 Task: Look for space in San Diego, Costa Rica from 2nd June, 2023 to 15th June, 2023 for 2 adults and 1 pet in price range Rs.10000 to Rs.15000. Place can be entire place with 1  bedroom having 1 bed and 1 bathroom. Property type can be house, flat, guest house, hotel. Booking option can be shelf check-in. Required host language is English.
Action: Mouse moved to (486, 102)
Screenshot: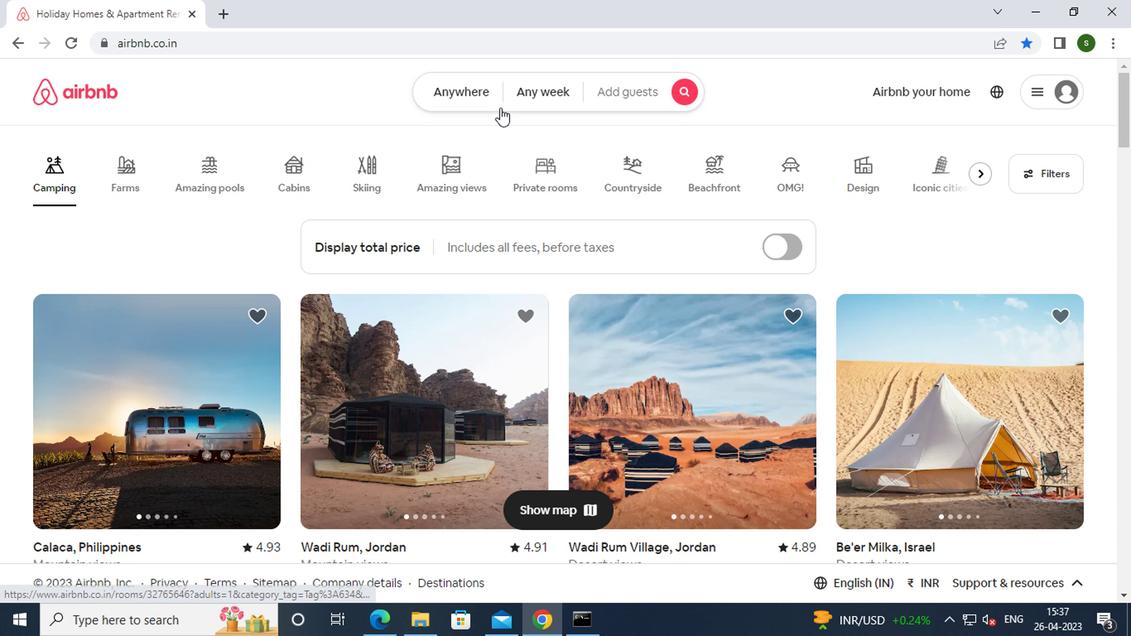 
Action: Mouse pressed left at (486, 102)
Screenshot: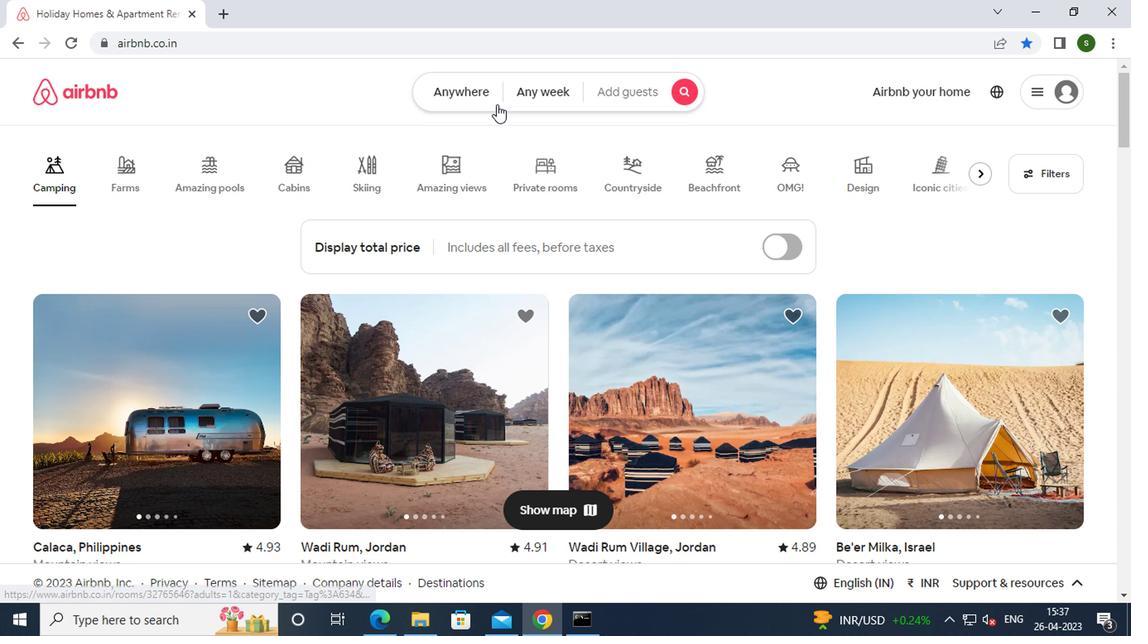 
Action: Mouse moved to (333, 162)
Screenshot: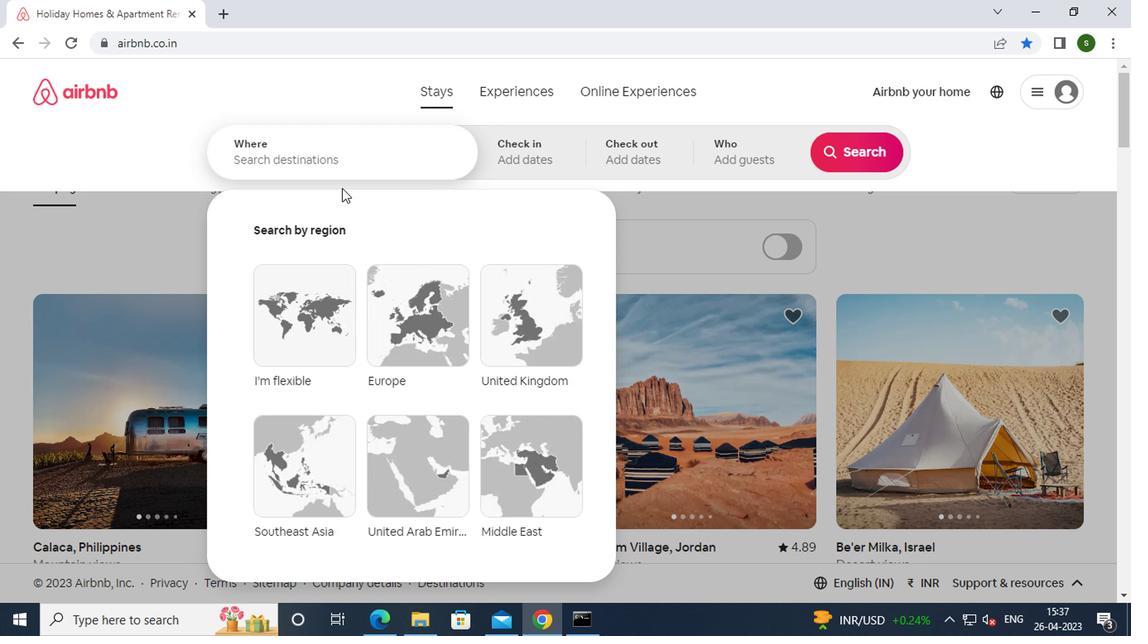 
Action: Mouse pressed left at (333, 162)
Screenshot: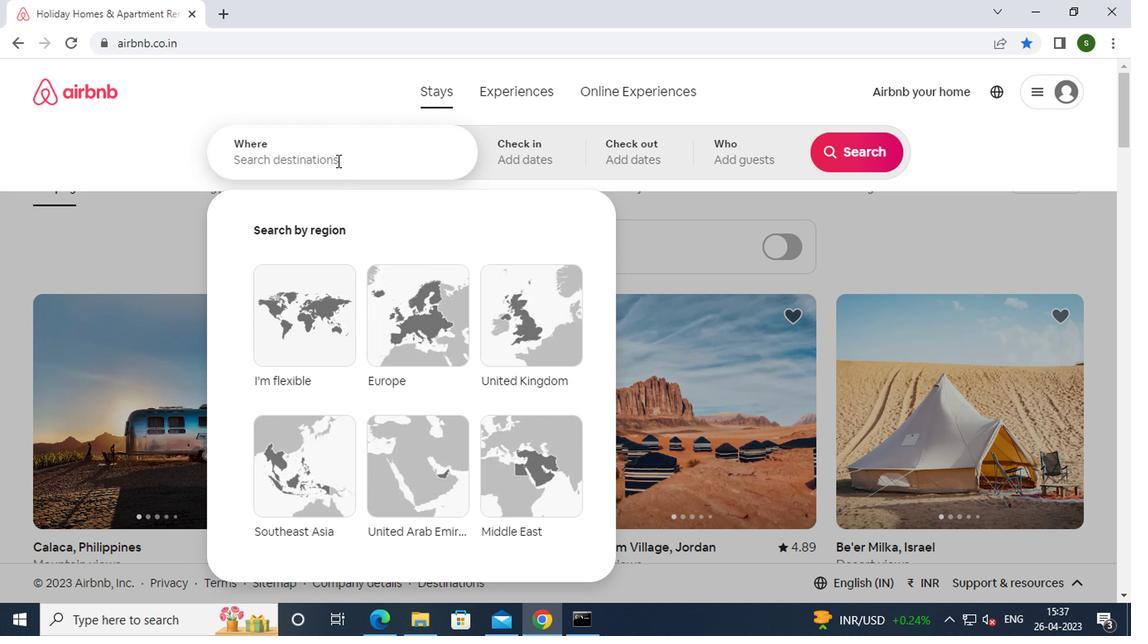 
Action: Key pressed s<Key.caps_lock>an<Key.space><Key.caps_lock>d<Key.caps_lock>iego,<Key.space><Key.caps_lock>c<Key.caps_lock>osta<Key.space><Key.caps_lock>r<Key.caps_lock>ica<Key.enter>
Screenshot: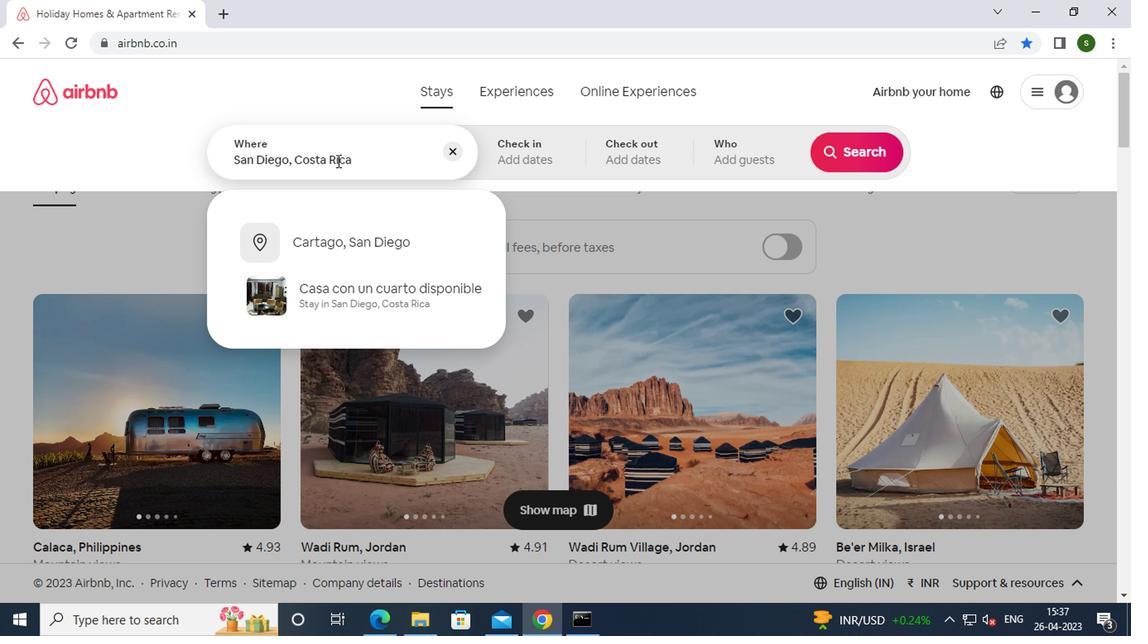 
Action: Mouse moved to (850, 279)
Screenshot: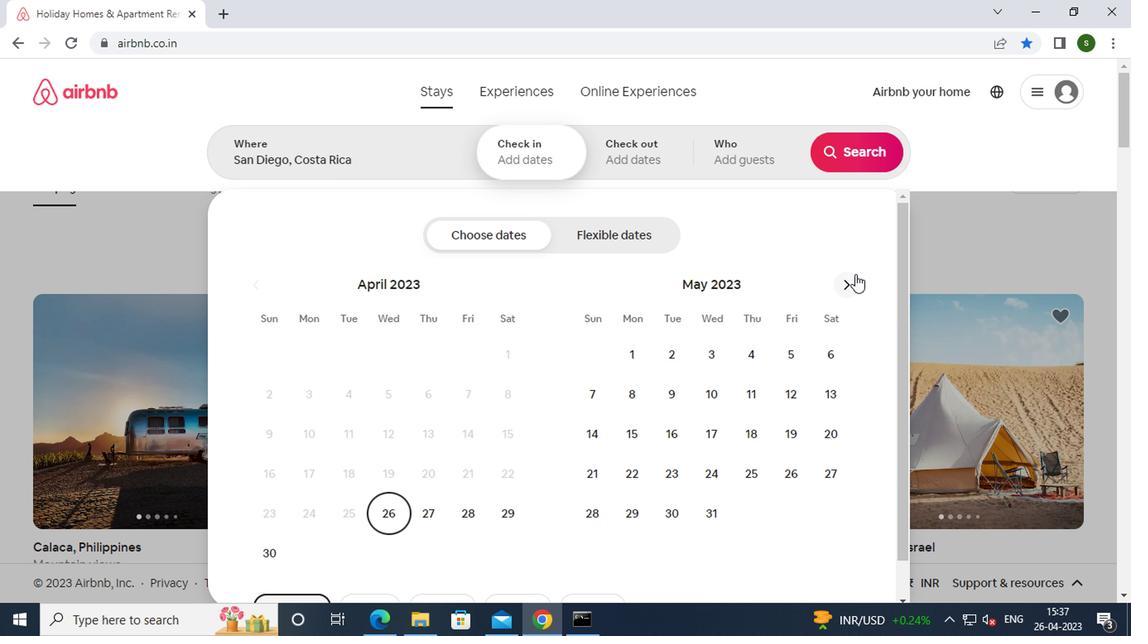 
Action: Mouse pressed left at (850, 279)
Screenshot: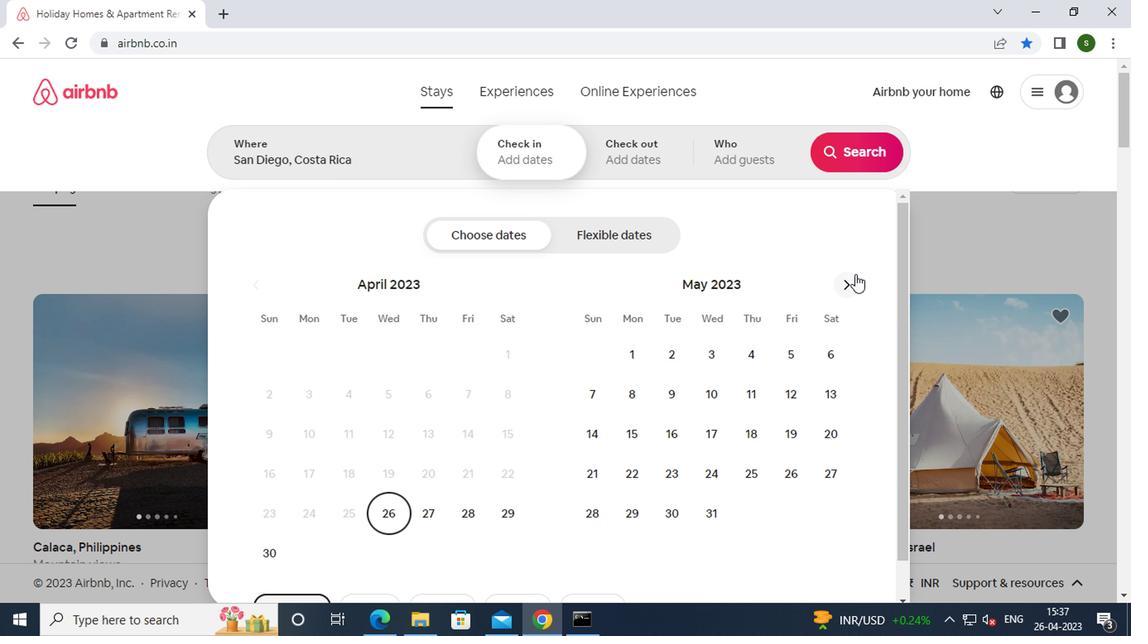 
Action: Mouse moved to (790, 355)
Screenshot: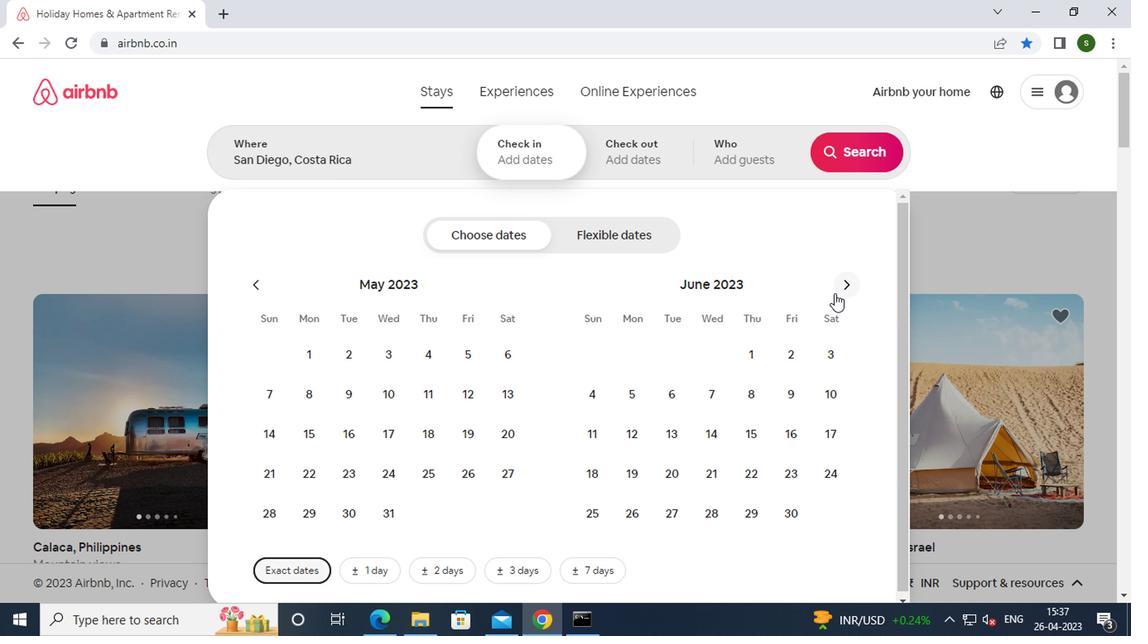 
Action: Mouse pressed left at (790, 355)
Screenshot: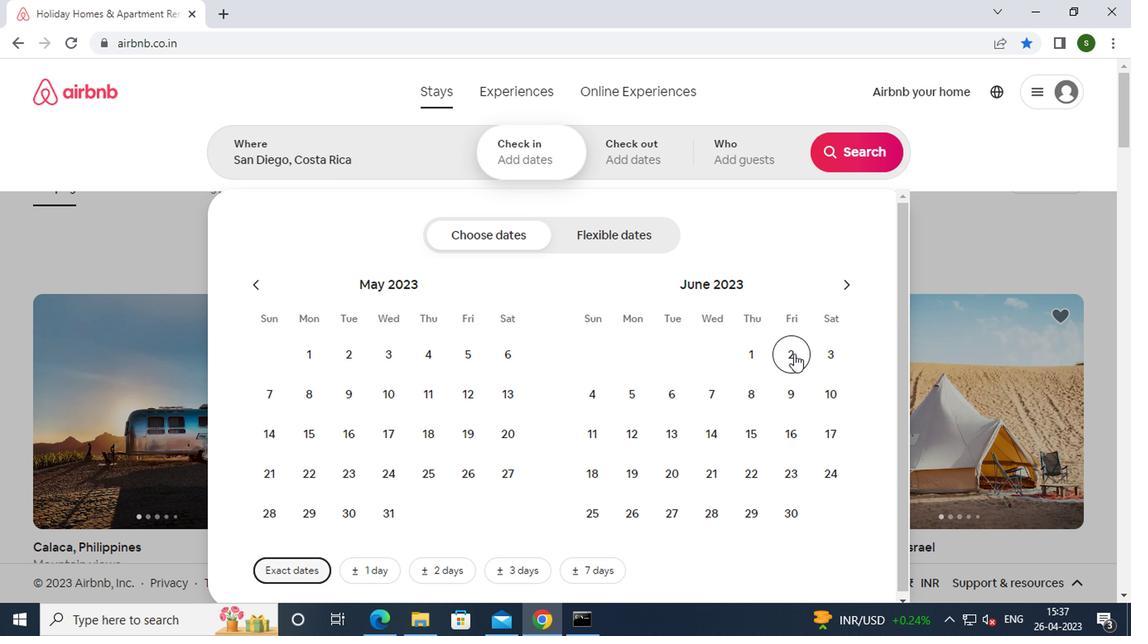 
Action: Mouse moved to (750, 428)
Screenshot: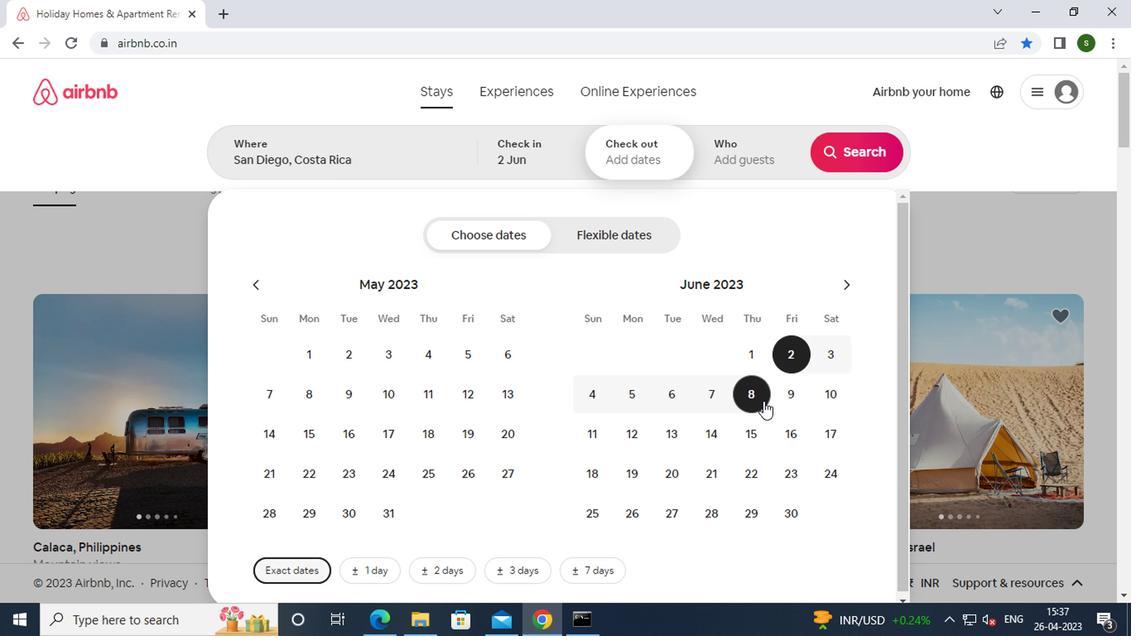 
Action: Mouse pressed left at (750, 428)
Screenshot: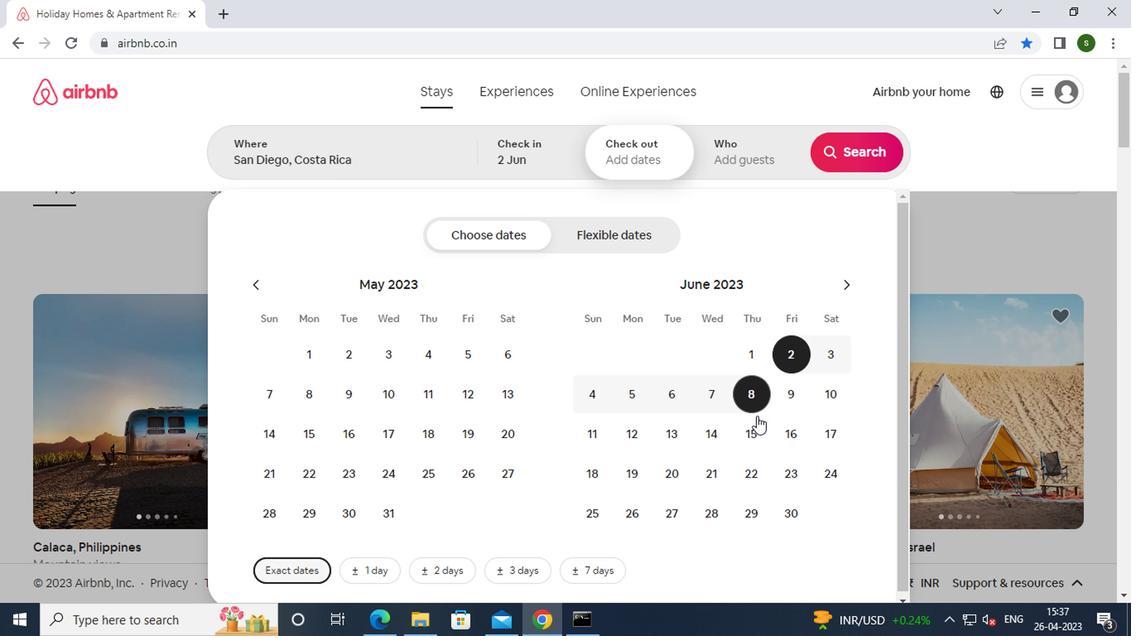 
Action: Mouse moved to (747, 164)
Screenshot: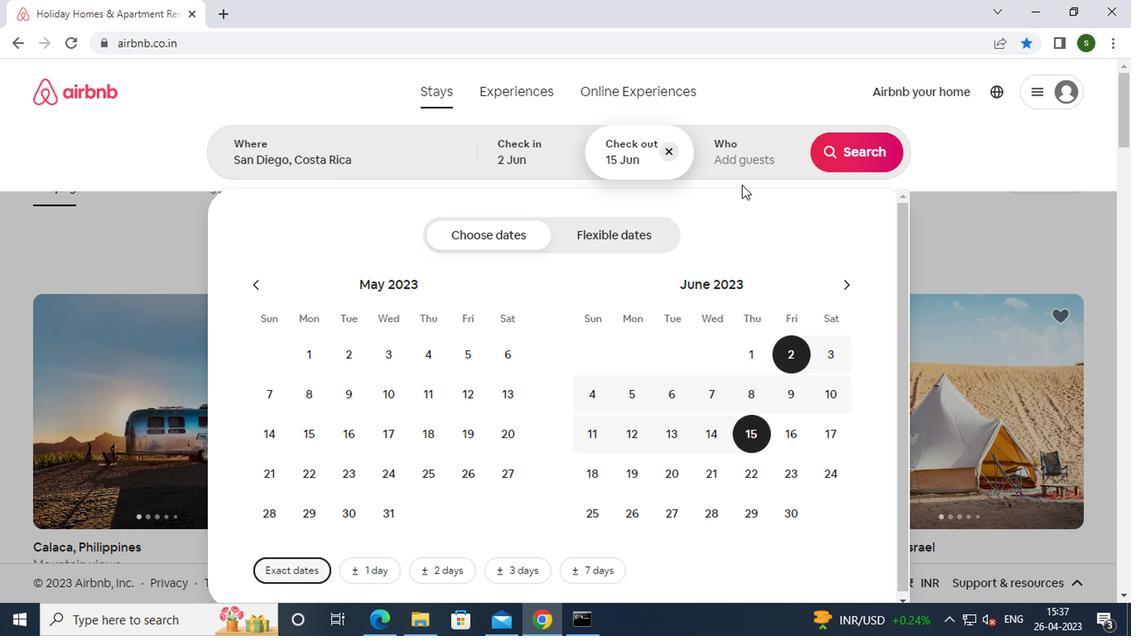 
Action: Mouse pressed left at (747, 164)
Screenshot: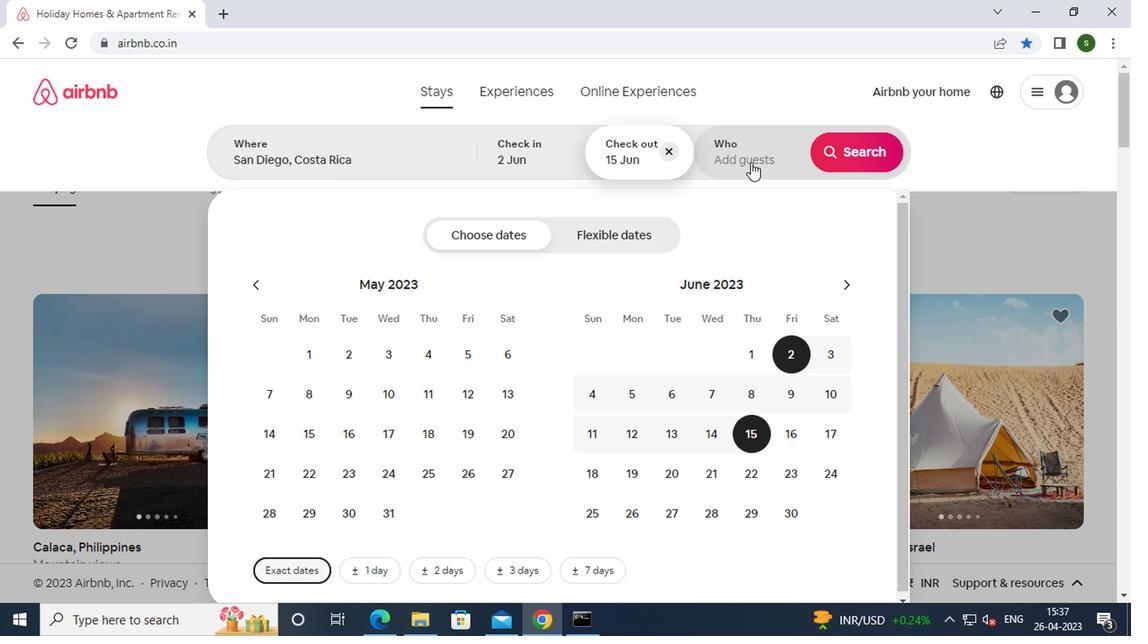 
Action: Mouse moved to (856, 243)
Screenshot: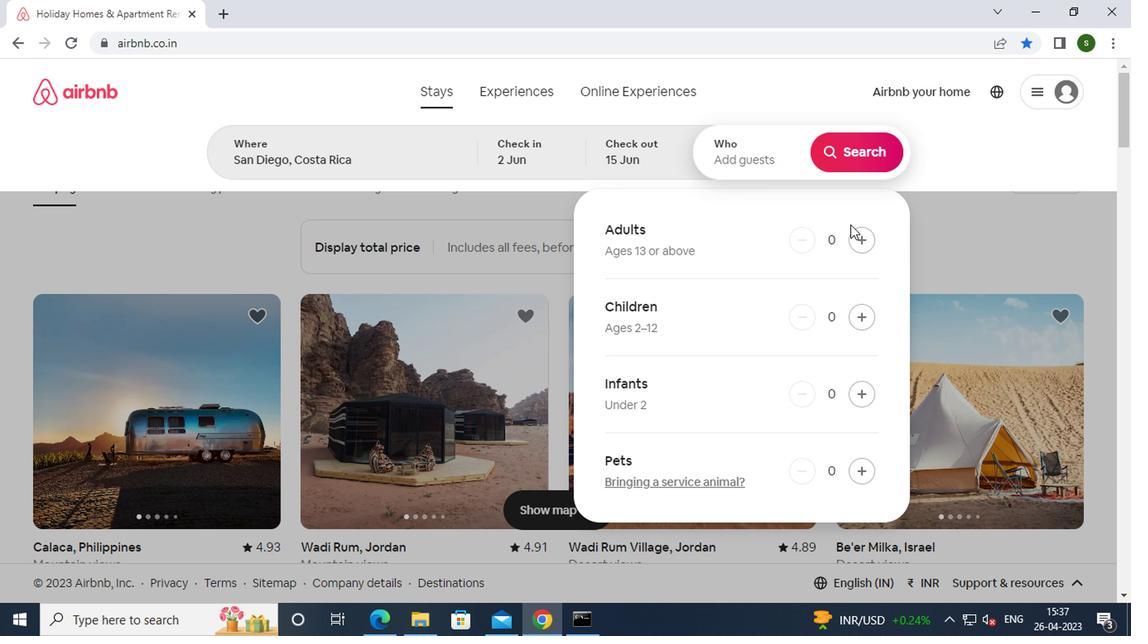 
Action: Mouse pressed left at (856, 243)
Screenshot: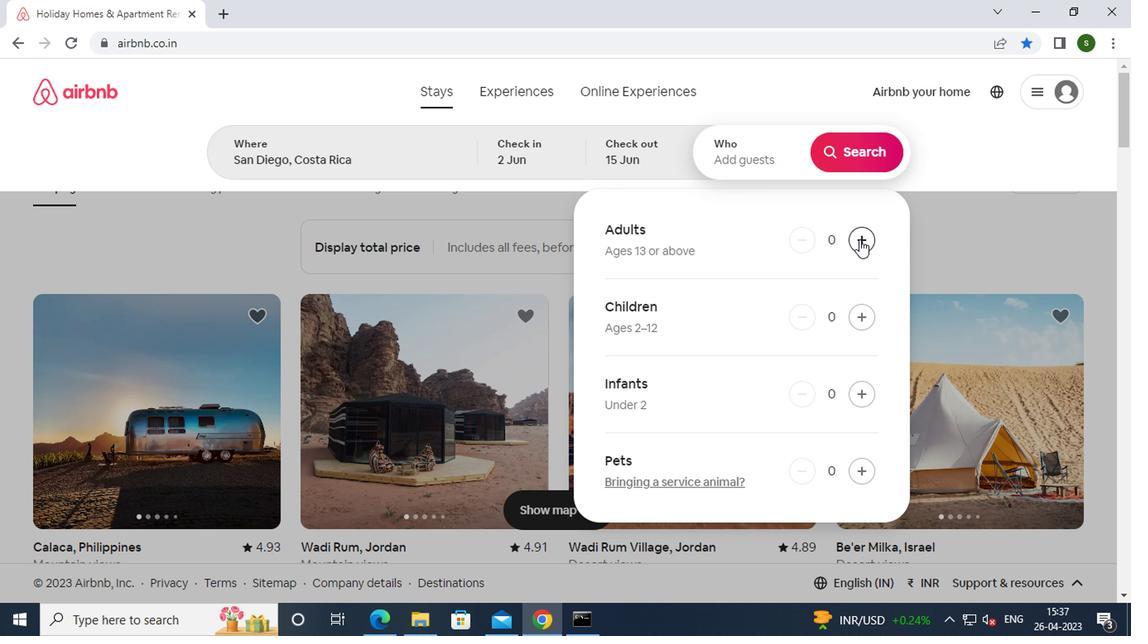 
Action: Mouse pressed left at (856, 243)
Screenshot: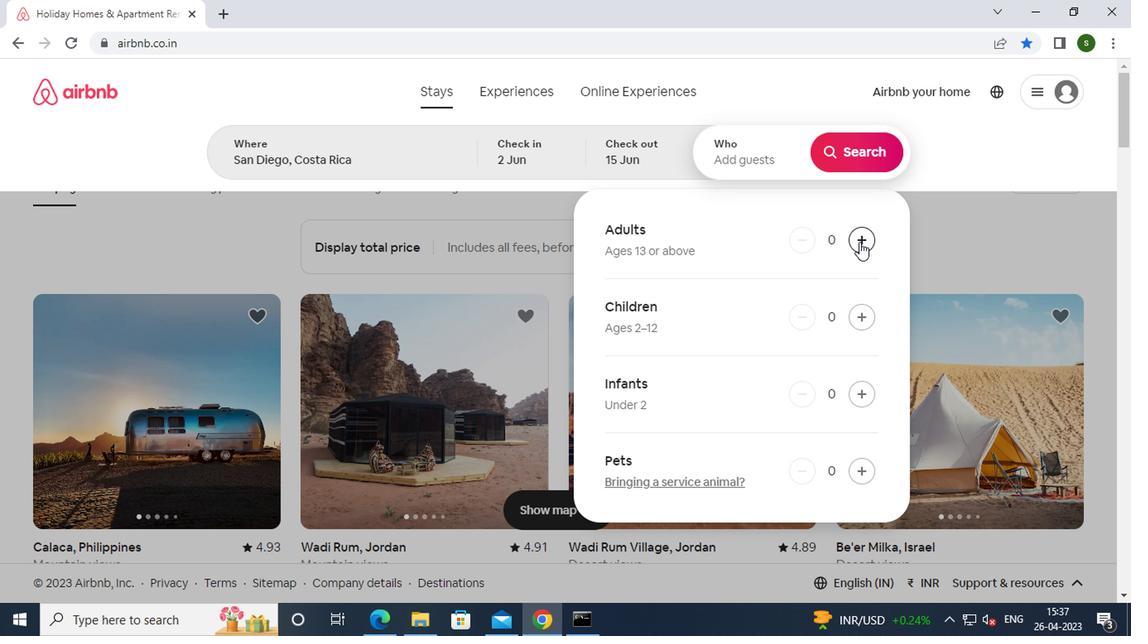 
Action: Mouse moved to (854, 468)
Screenshot: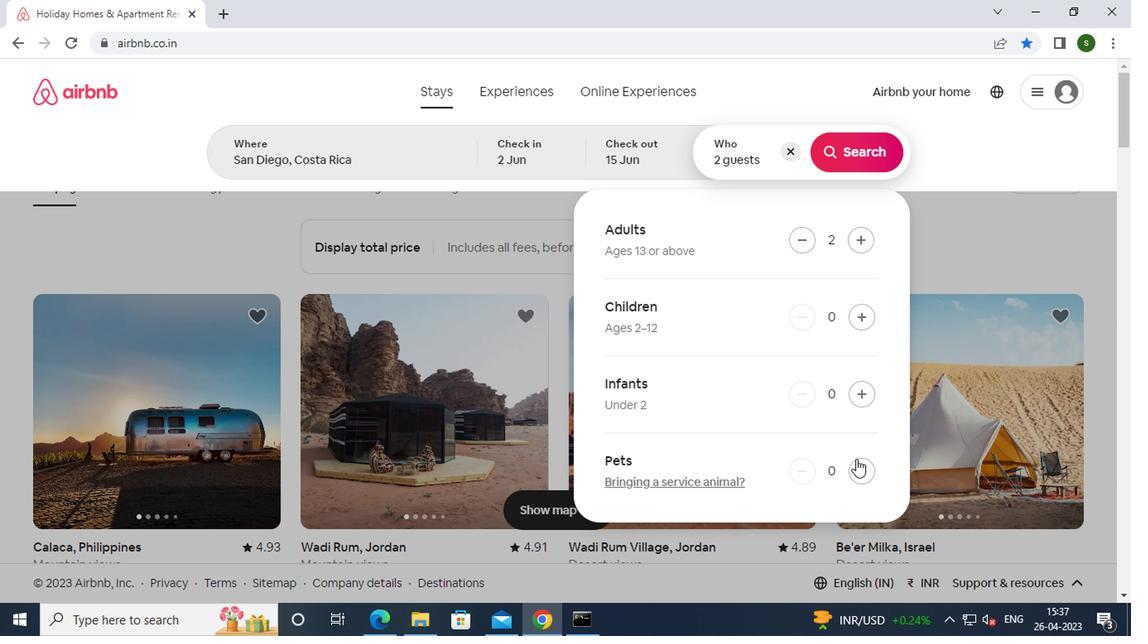 
Action: Mouse pressed left at (854, 468)
Screenshot: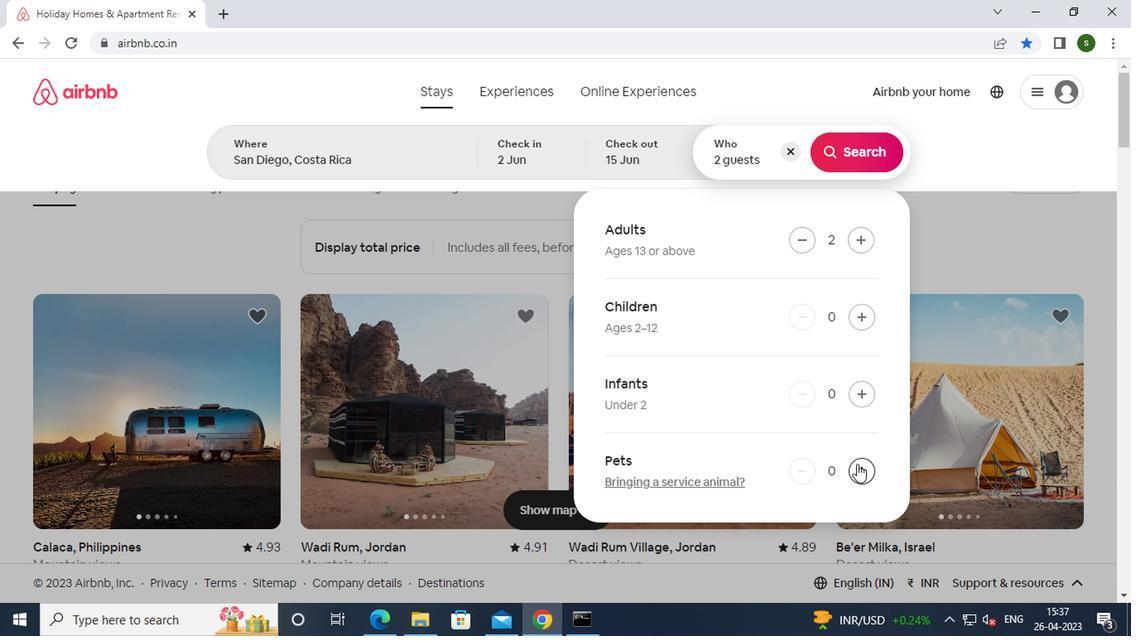 
Action: Mouse moved to (833, 166)
Screenshot: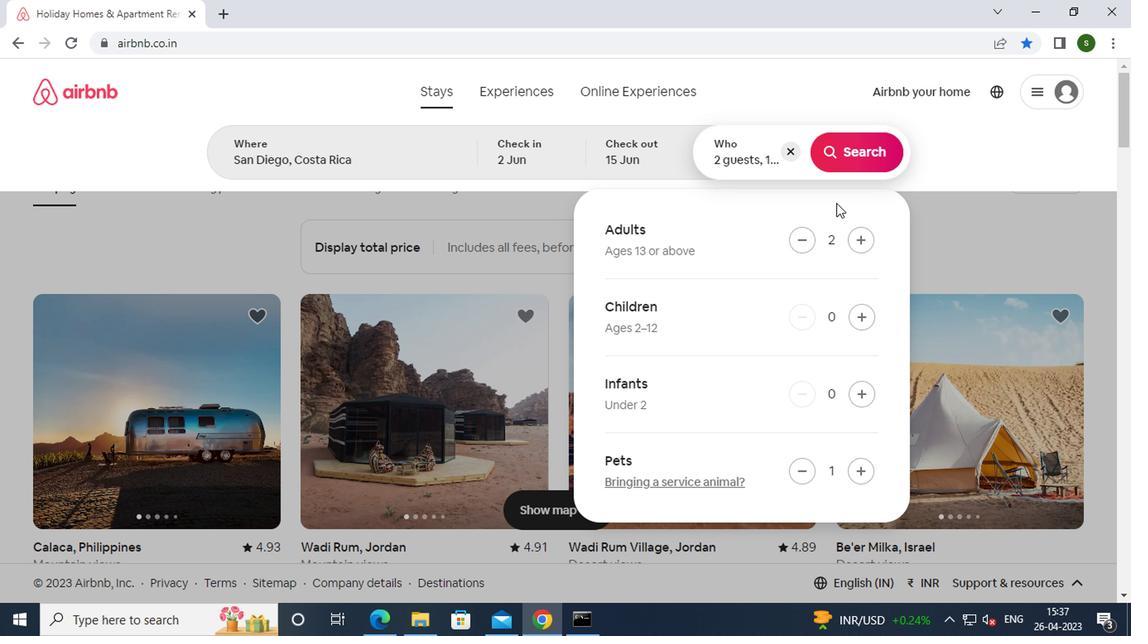 
Action: Mouse pressed left at (833, 166)
Screenshot: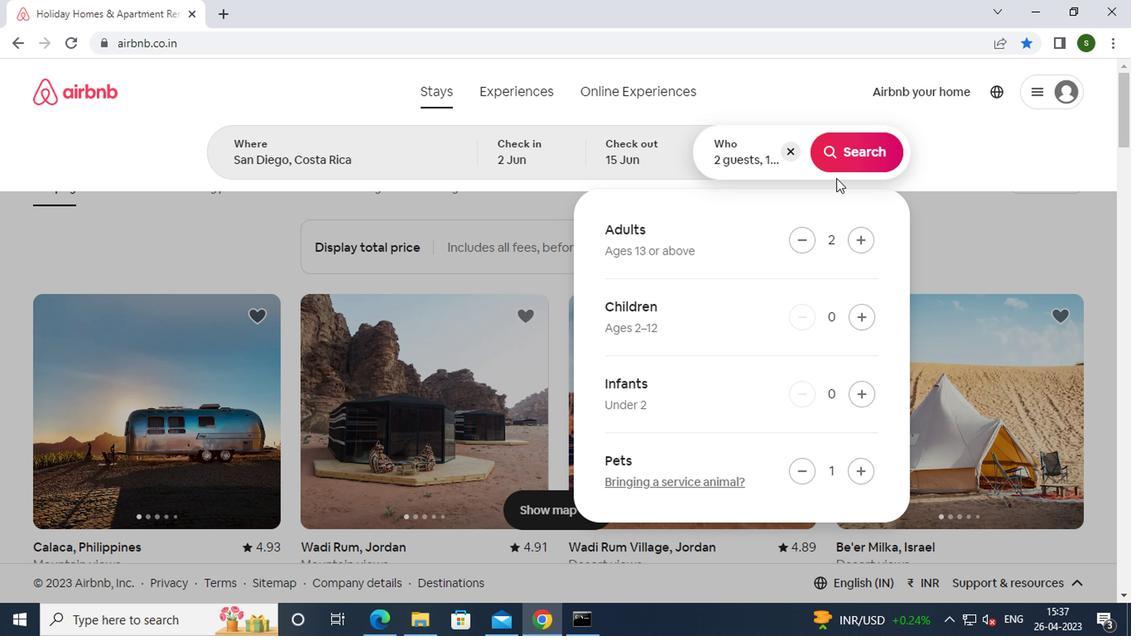 
Action: Mouse moved to (1034, 150)
Screenshot: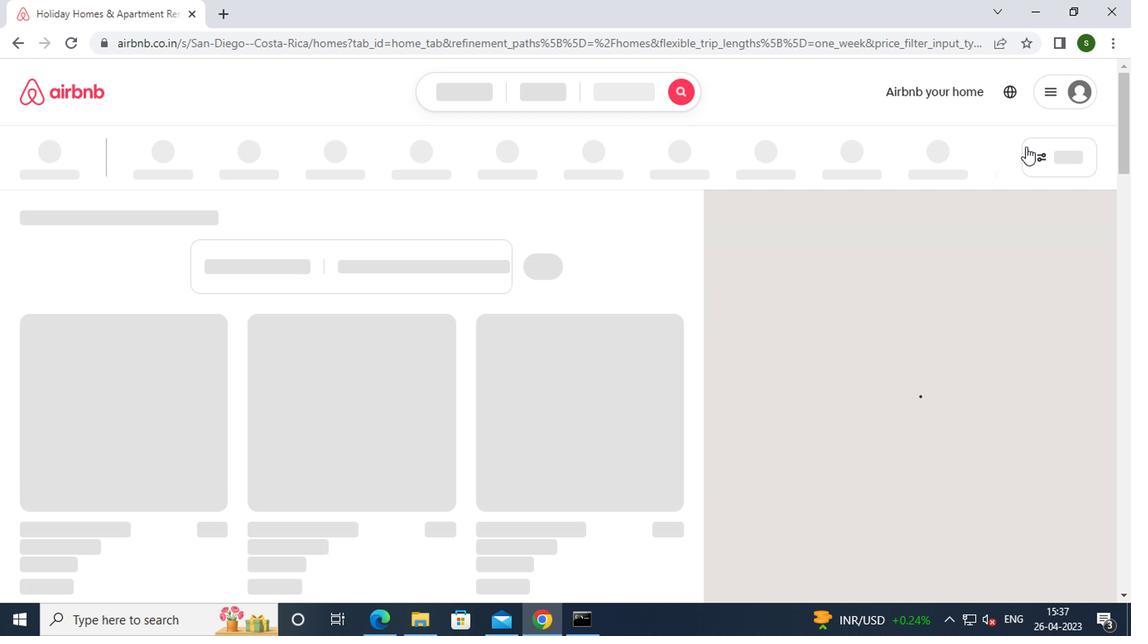 
Action: Mouse pressed left at (1034, 150)
Screenshot: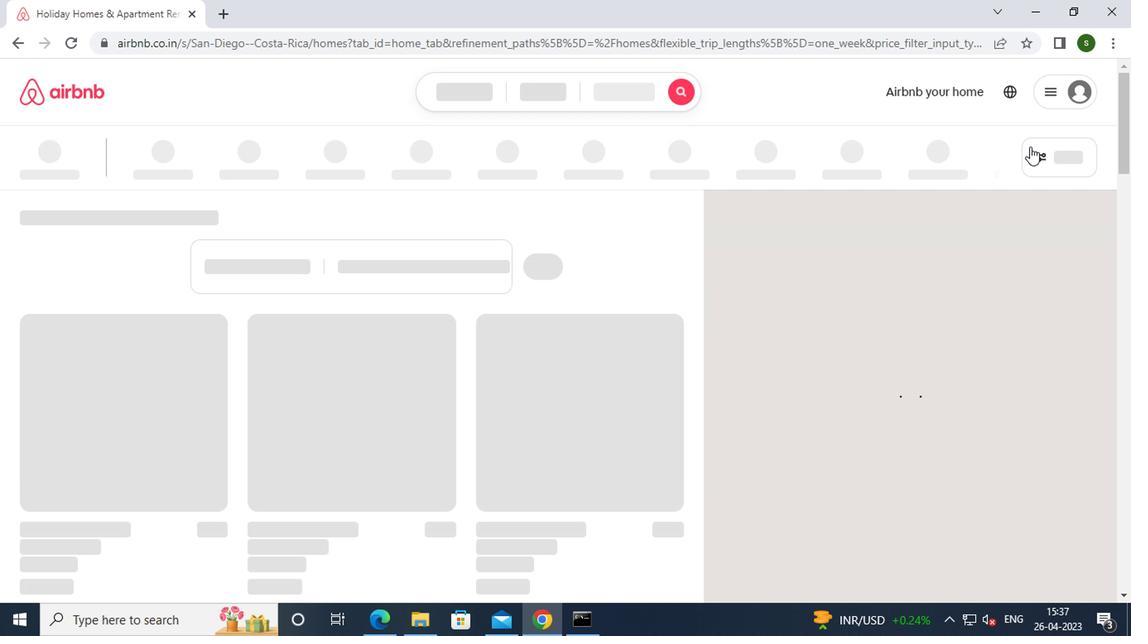 
Action: Mouse pressed left at (1034, 150)
Screenshot: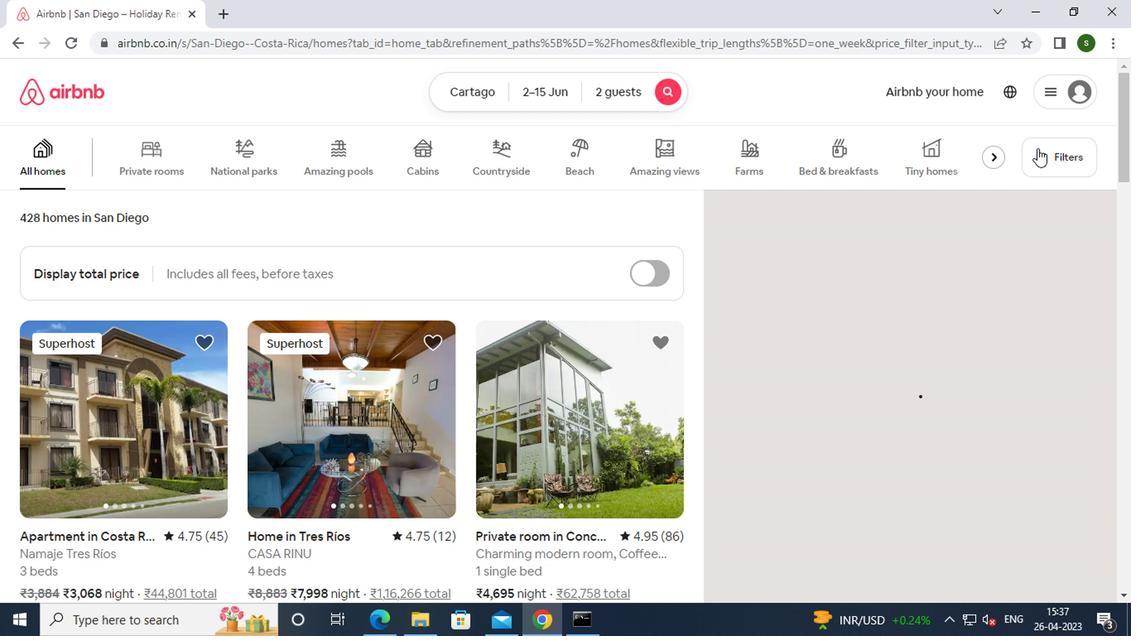 
Action: Mouse moved to (489, 378)
Screenshot: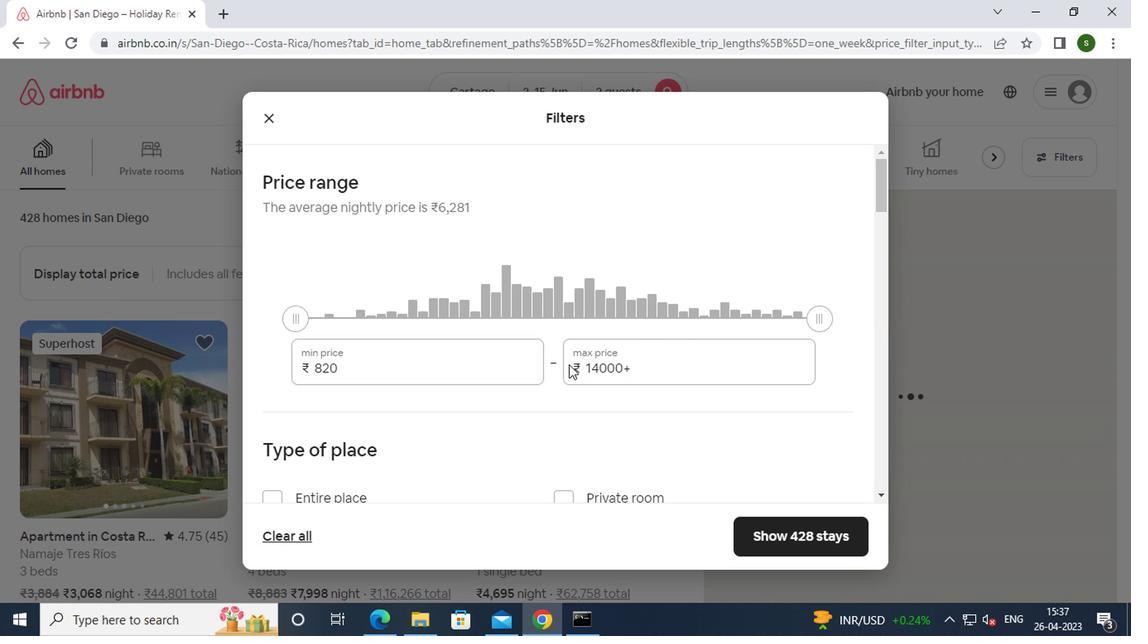 
Action: Mouse pressed left at (489, 378)
Screenshot: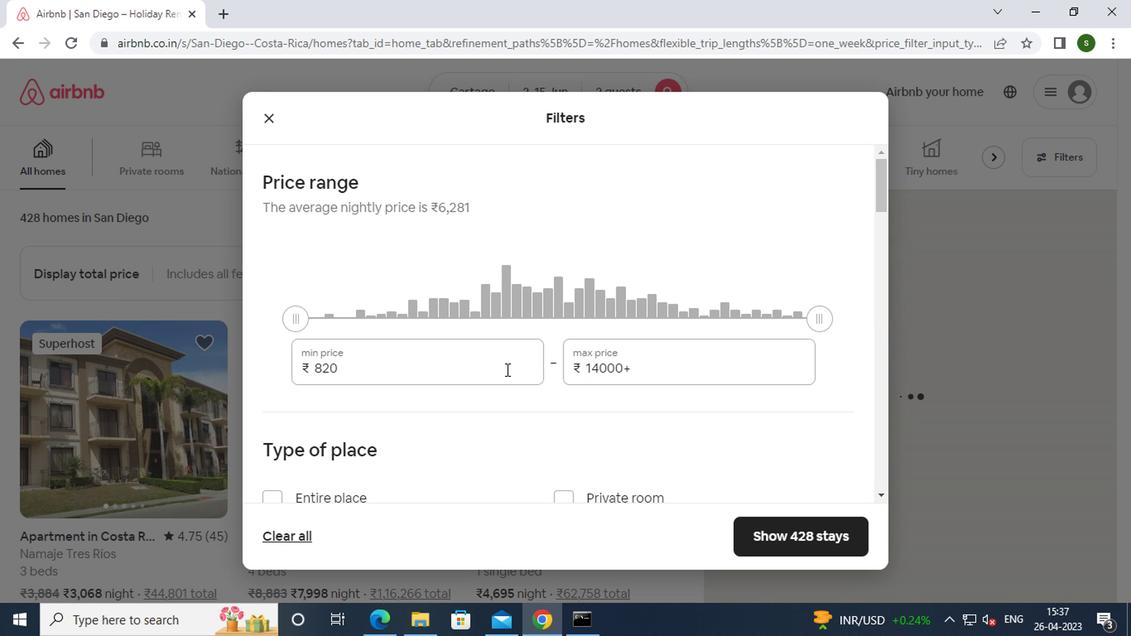 
Action: Key pressed <Key.backspace><Key.backspace><Key.backspace><Key.backspace><Key.backspace>10000
Screenshot: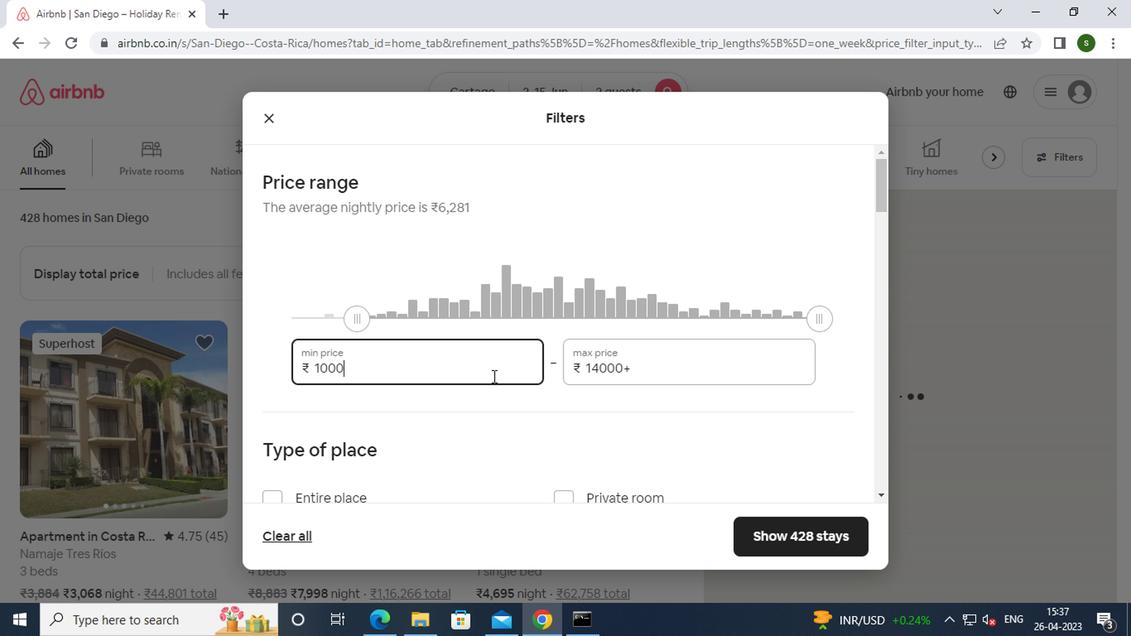 
Action: Mouse moved to (632, 368)
Screenshot: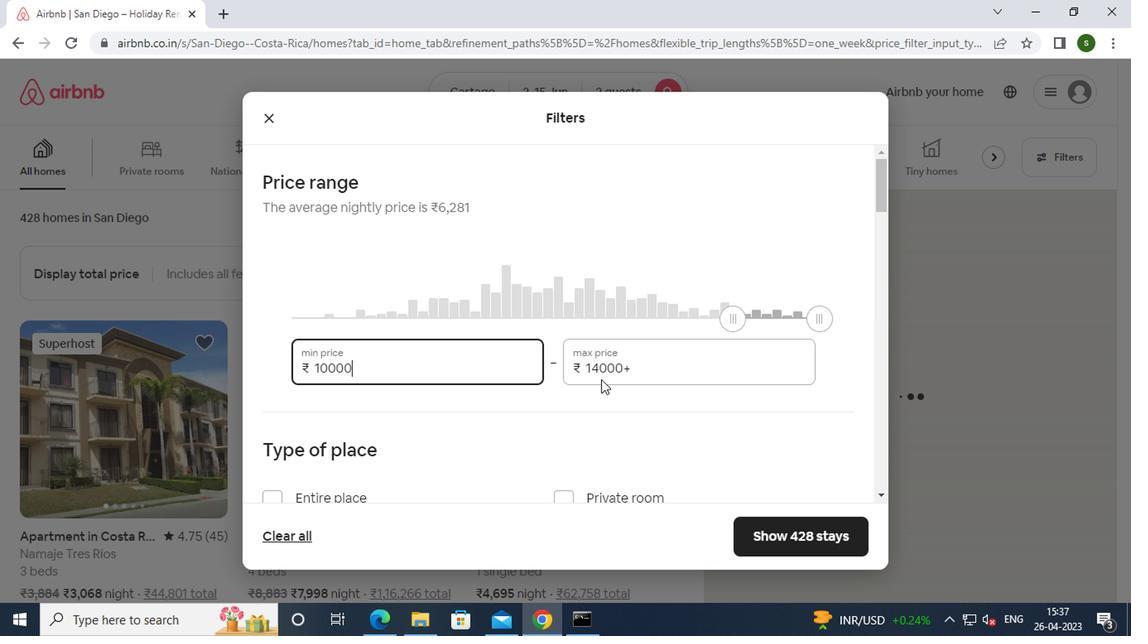 
Action: Mouse pressed left at (632, 368)
Screenshot: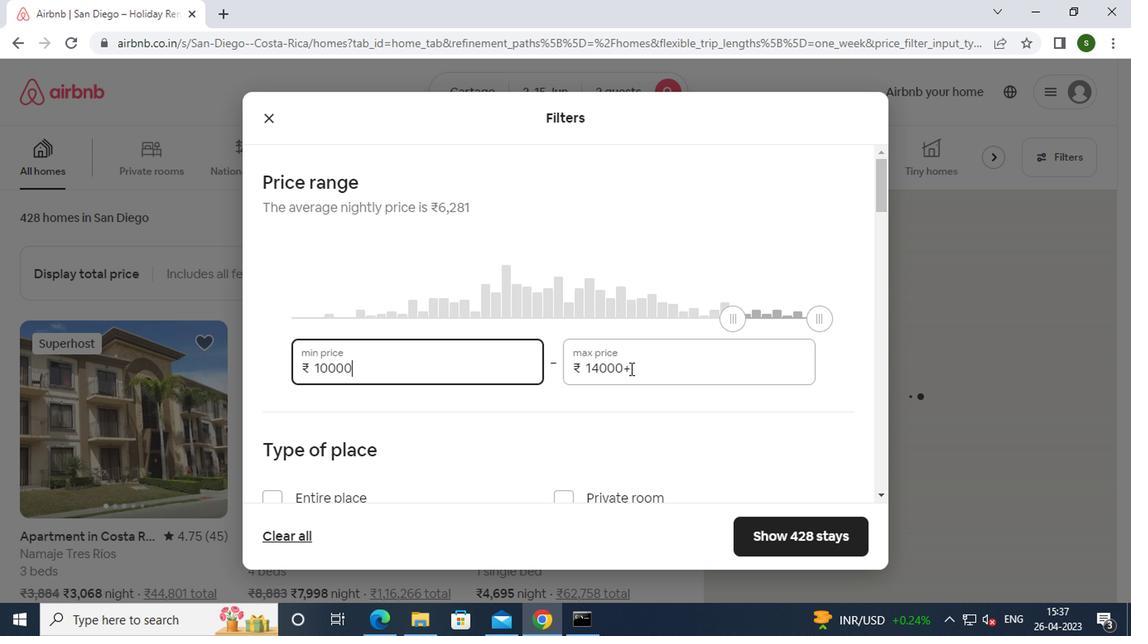 
Action: Mouse moved to (628, 368)
Screenshot: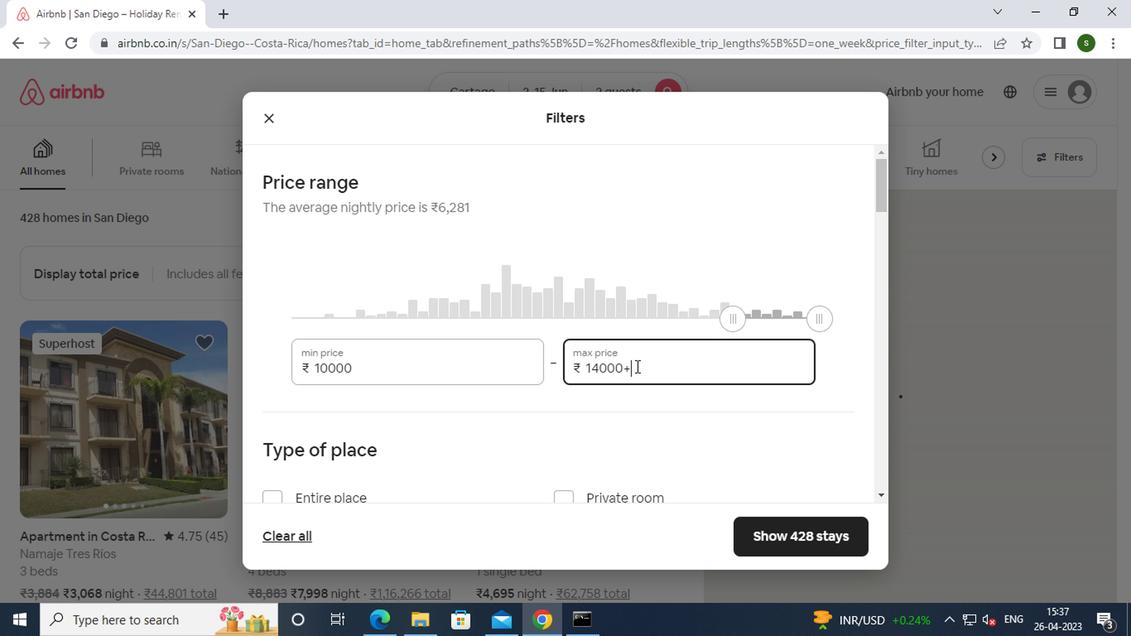 
Action: Key pressed <Key.backspace><Key.backspace><Key.backspace><Key.backspace><Key.backspace><Key.backspace><Key.backspace><Key.backspace><Key.backspace>15000
Screenshot: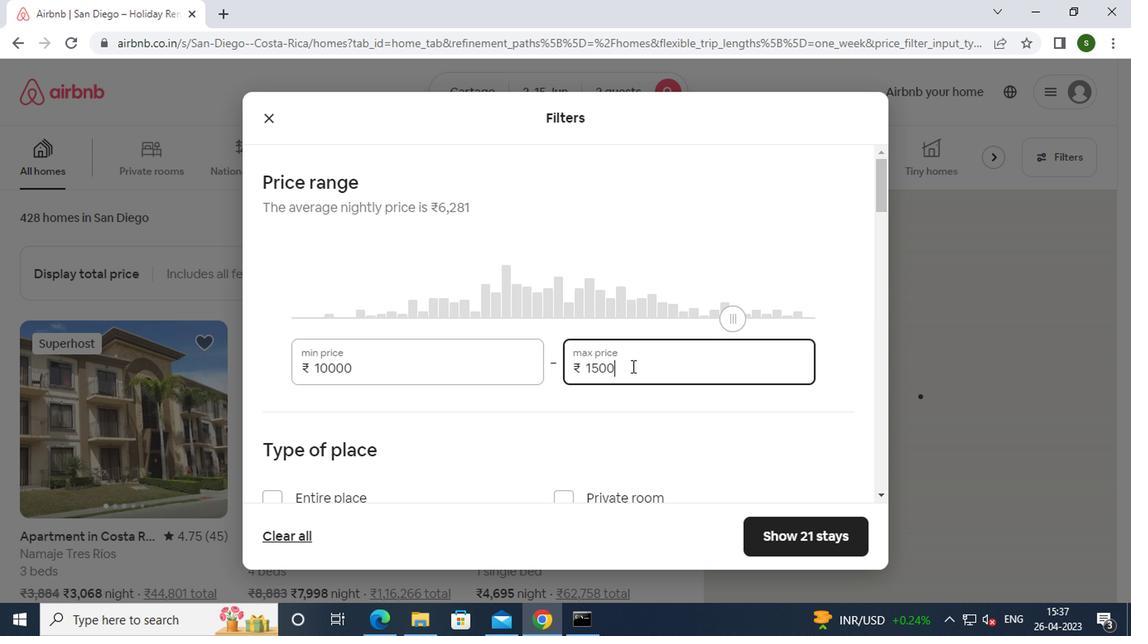 
Action: Mouse moved to (413, 342)
Screenshot: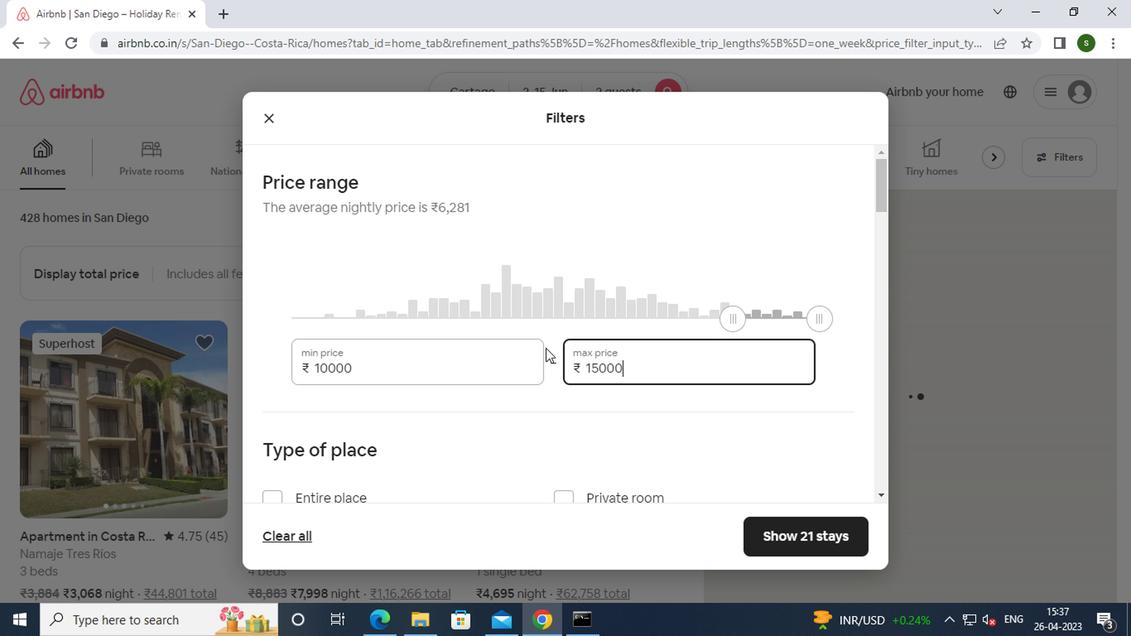 
Action: Mouse scrolled (413, 341) with delta (0, 0)
Screenshot: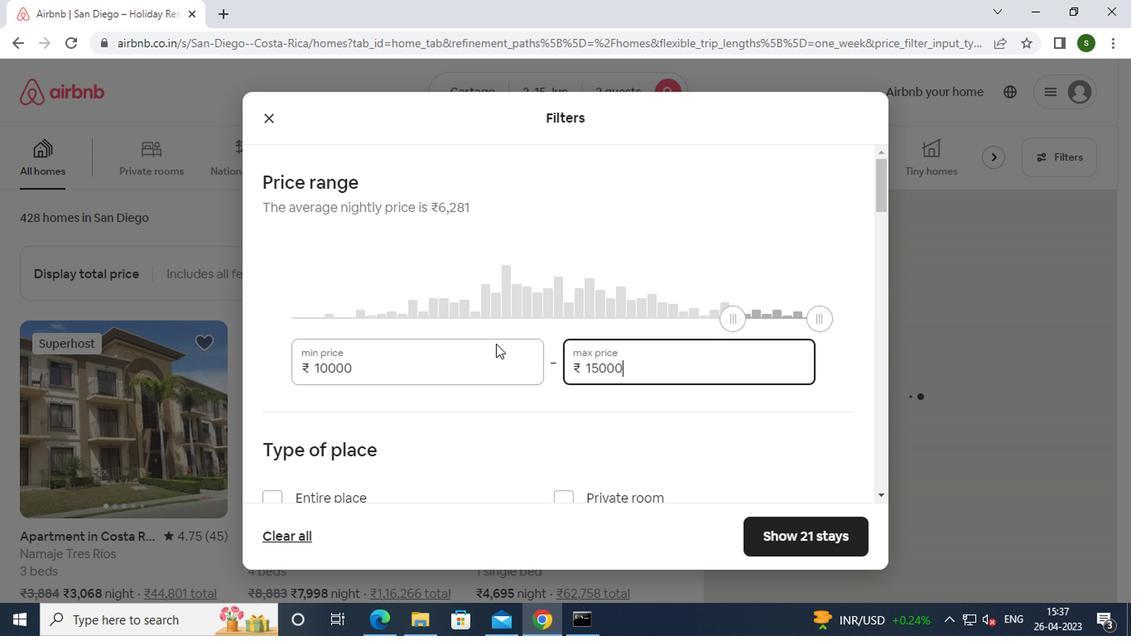 
Action: Mouse moved to (412, 342)
Screenshot: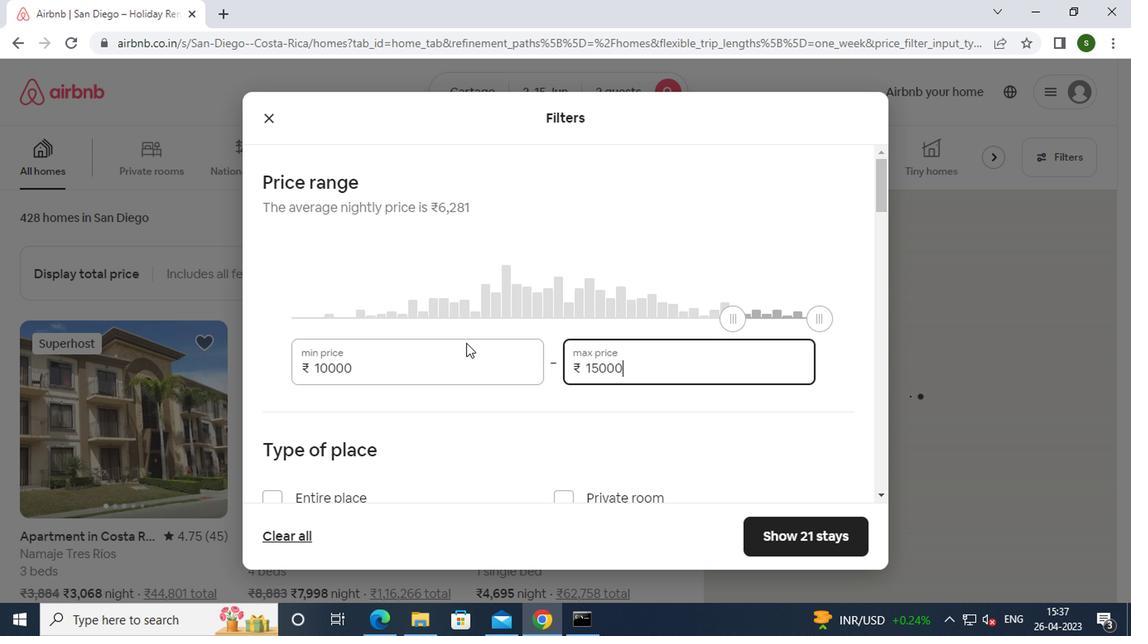 
Action: Mouse scrolled (412, 341) with delta (0, 0)
Screenshot: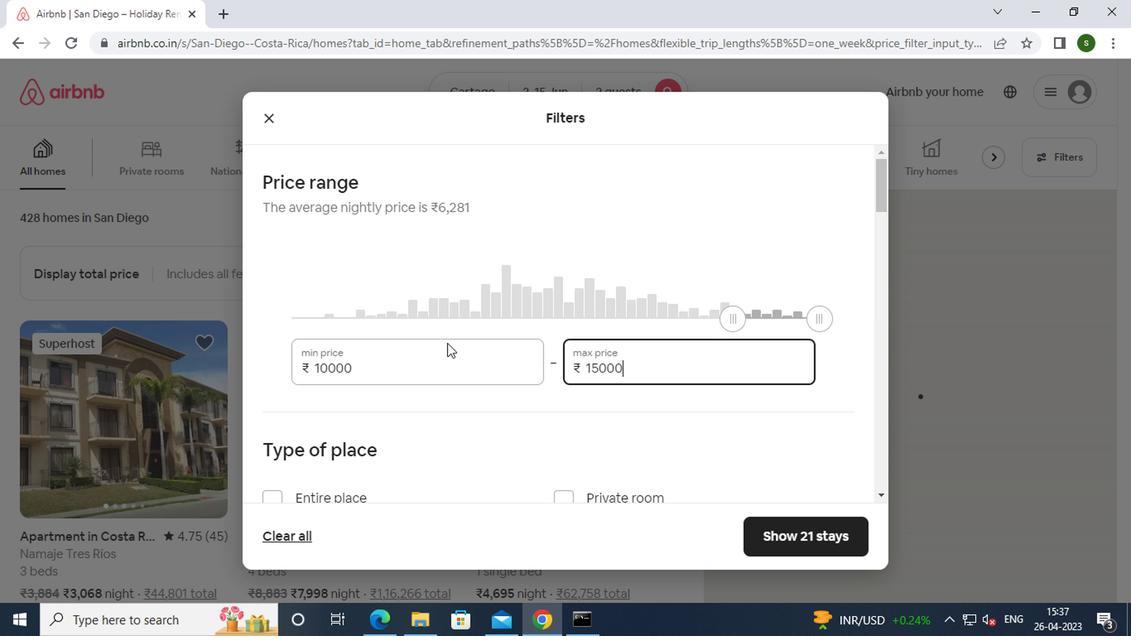 
Action: Mouse moved to (342, 340)
Screenshot: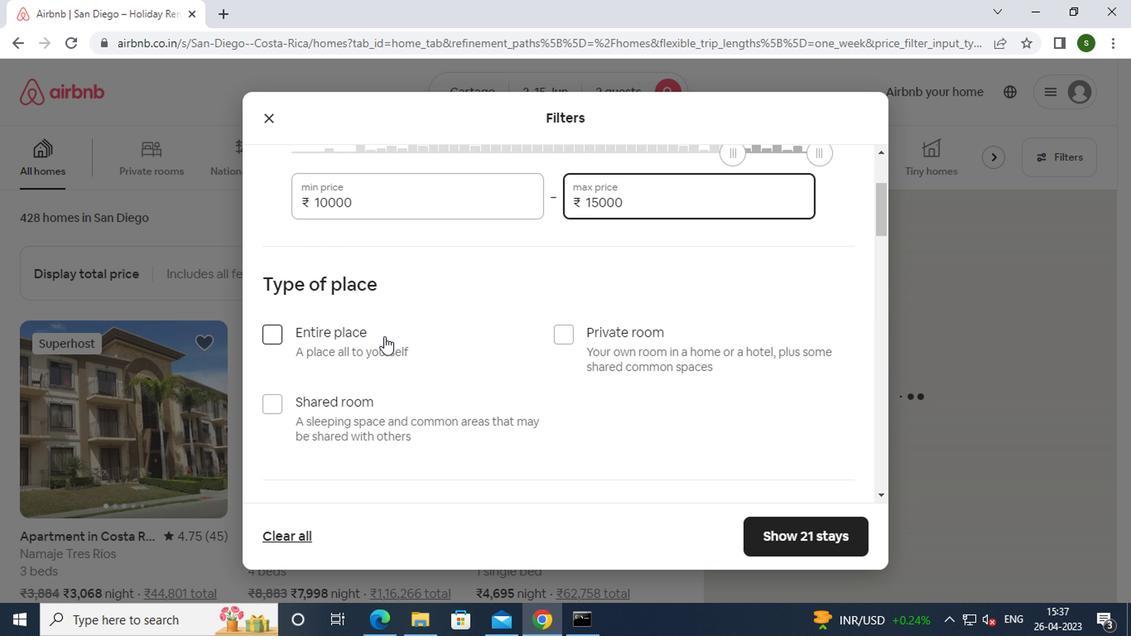 
Action: Mouse pressed left at (342, 340)
Screenshot: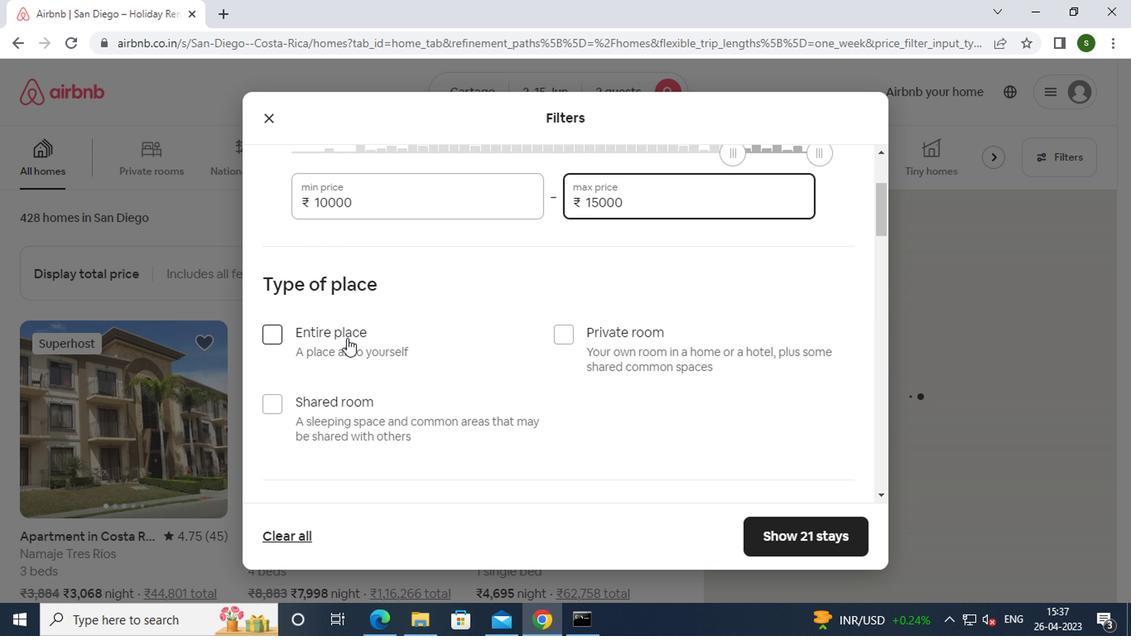
Action: Mouse moved to (518, 356)
Screenshot: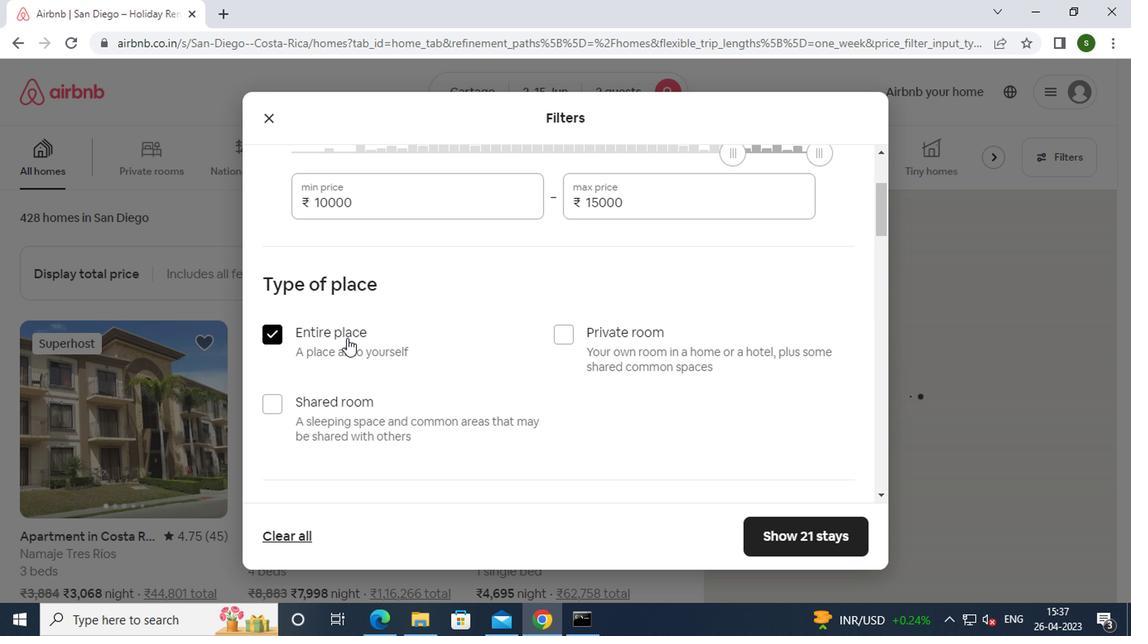
Action: Mouse scrolled (518, 355) with delta (0, 0)
Screenshot: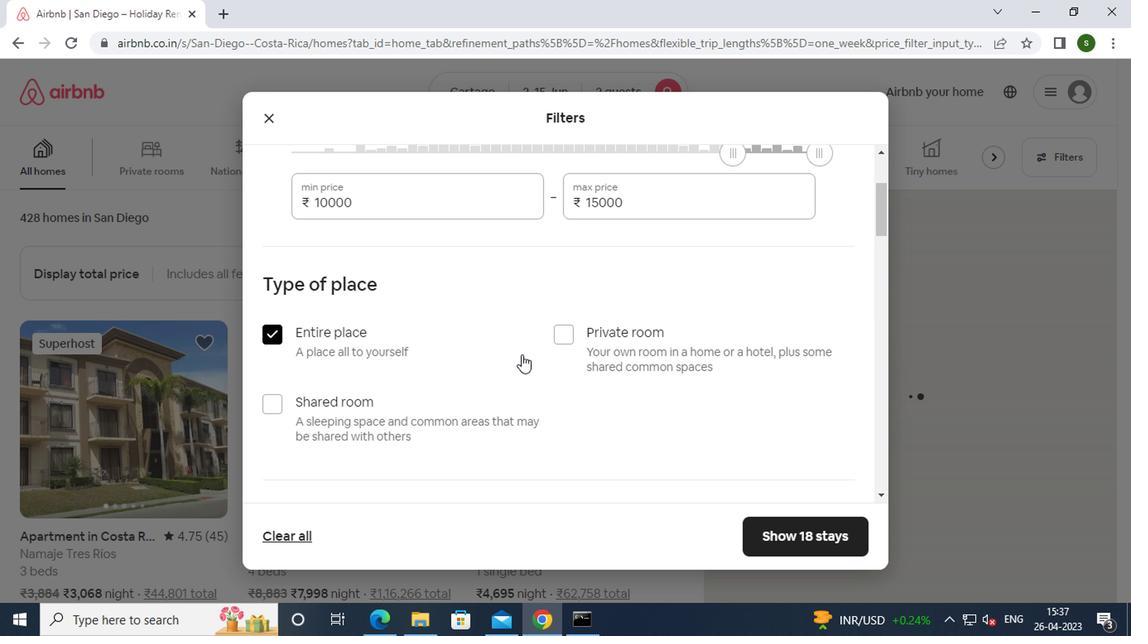 
Action: Mouse scrolled (518, 355) with delta (0, 0)
Screenshot: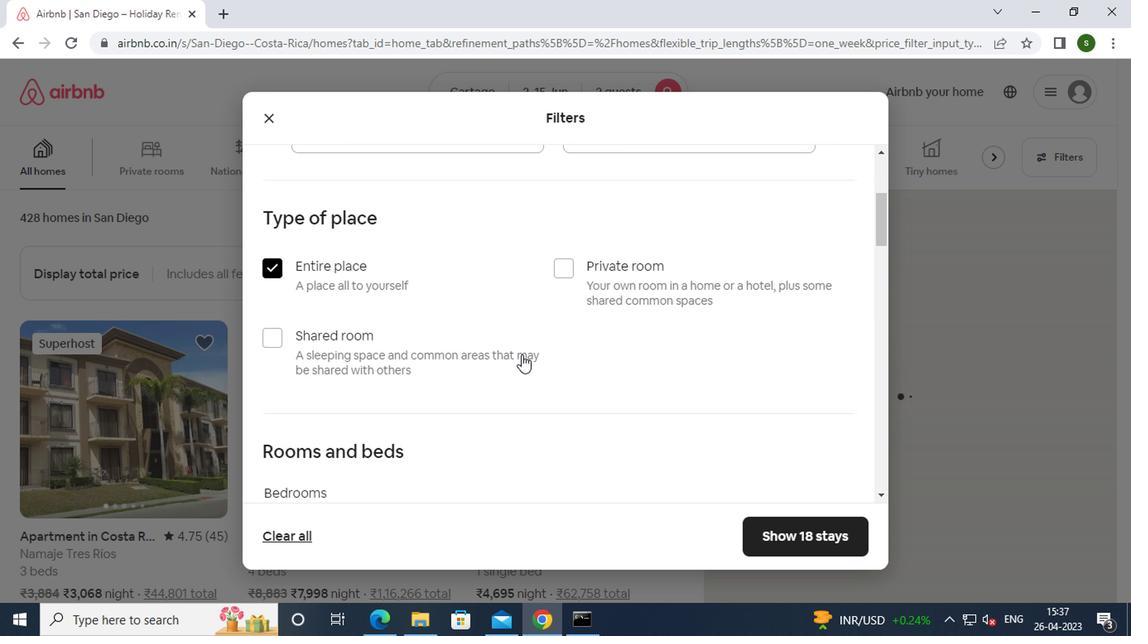 
Action: Mouse scrolled (518, 355) with delta (0, 0)
Screenshot: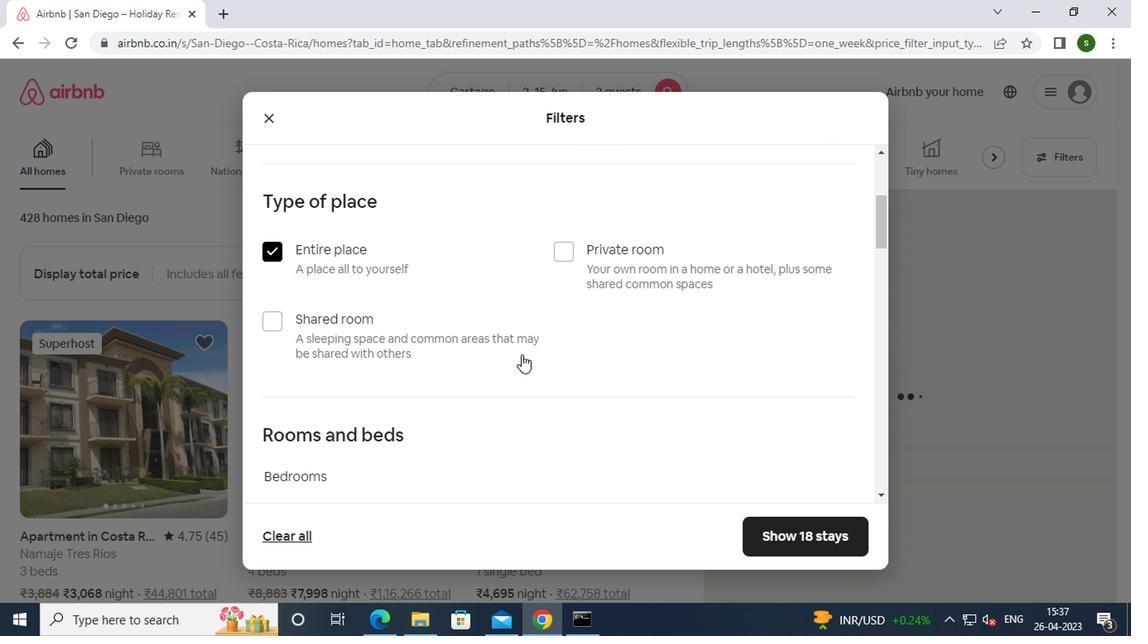
Action: Mouse scrolled (518, 355) with delta (0, 0)
Screenshot: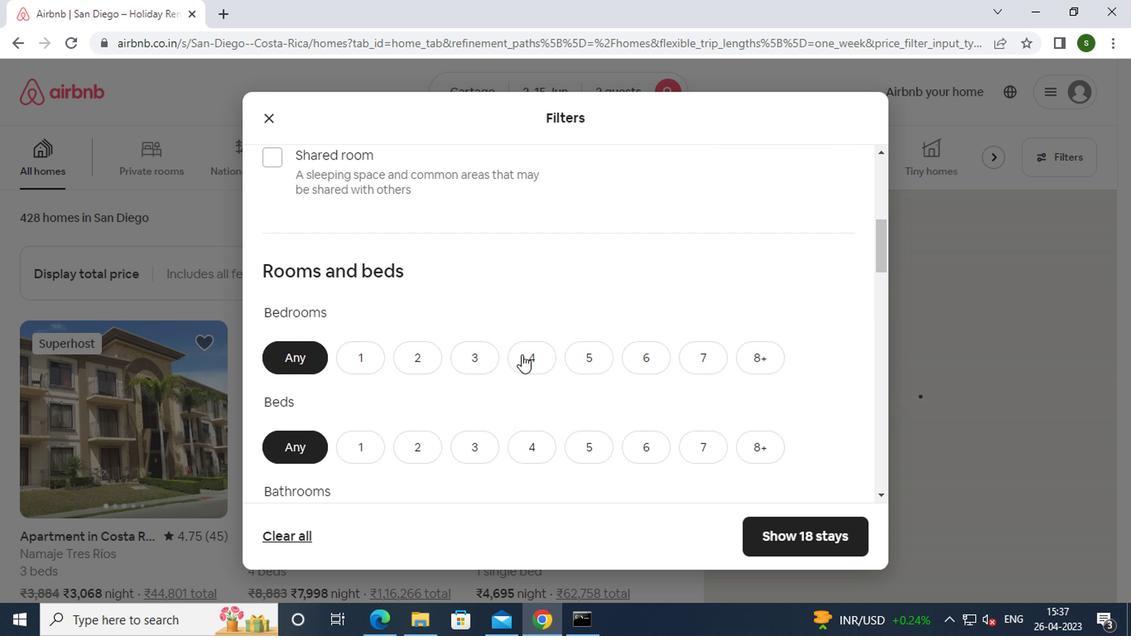 
Action: Mouse scrolled (518, 355) with delta (0, 0)
Screenshot: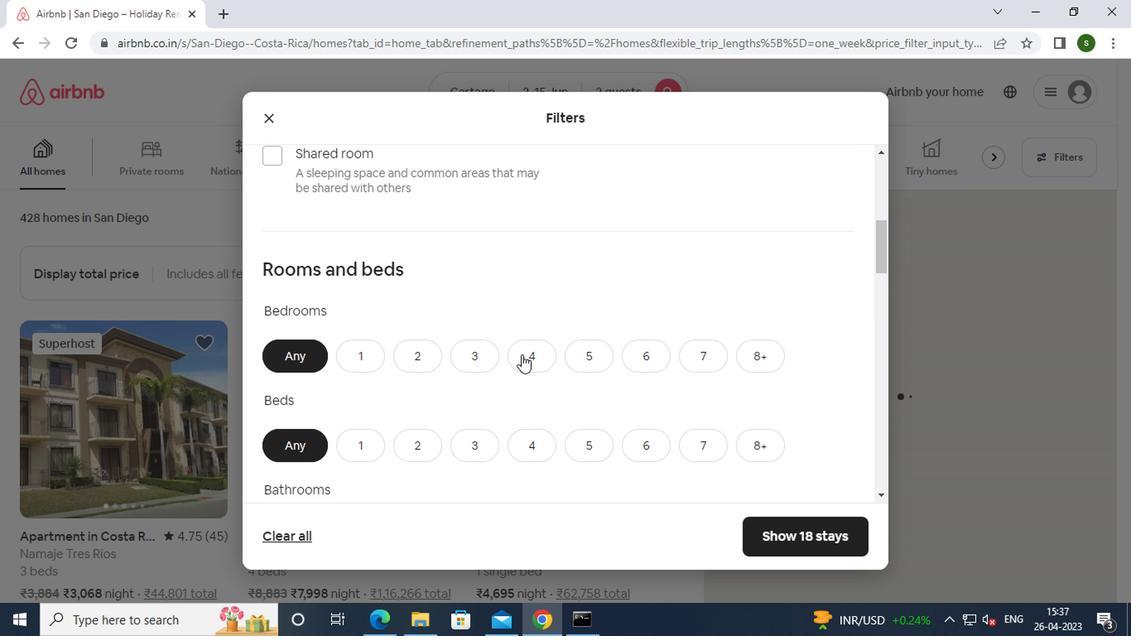 
Action: Mouse moved to (367, 197)
Screenshot: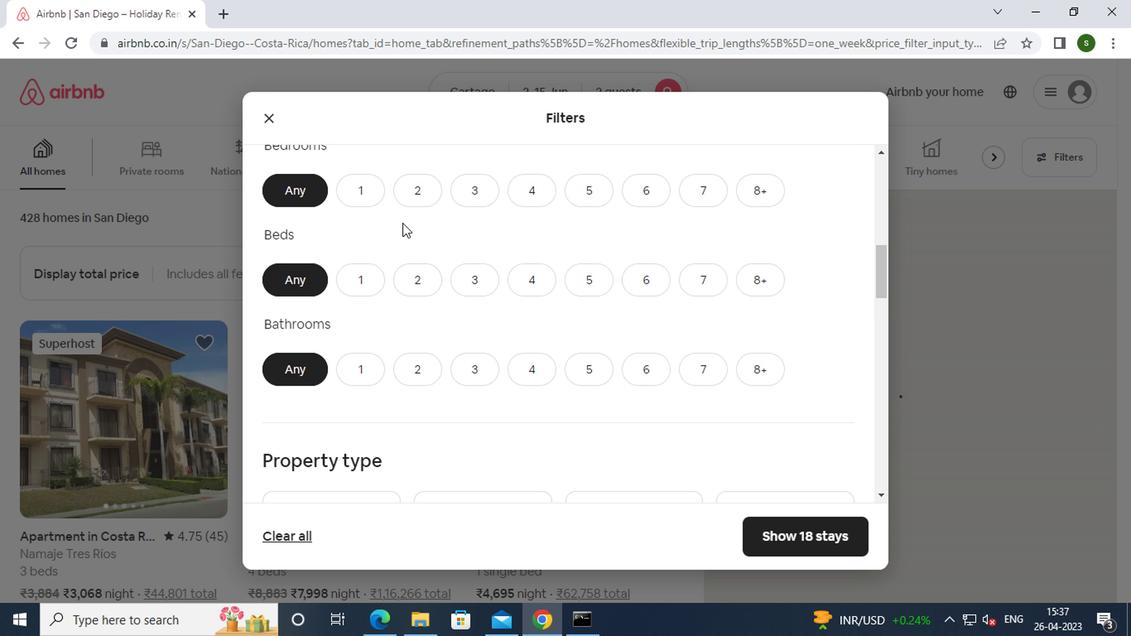 
Action: Mouse pressed left at (367, 197)
Screenshot: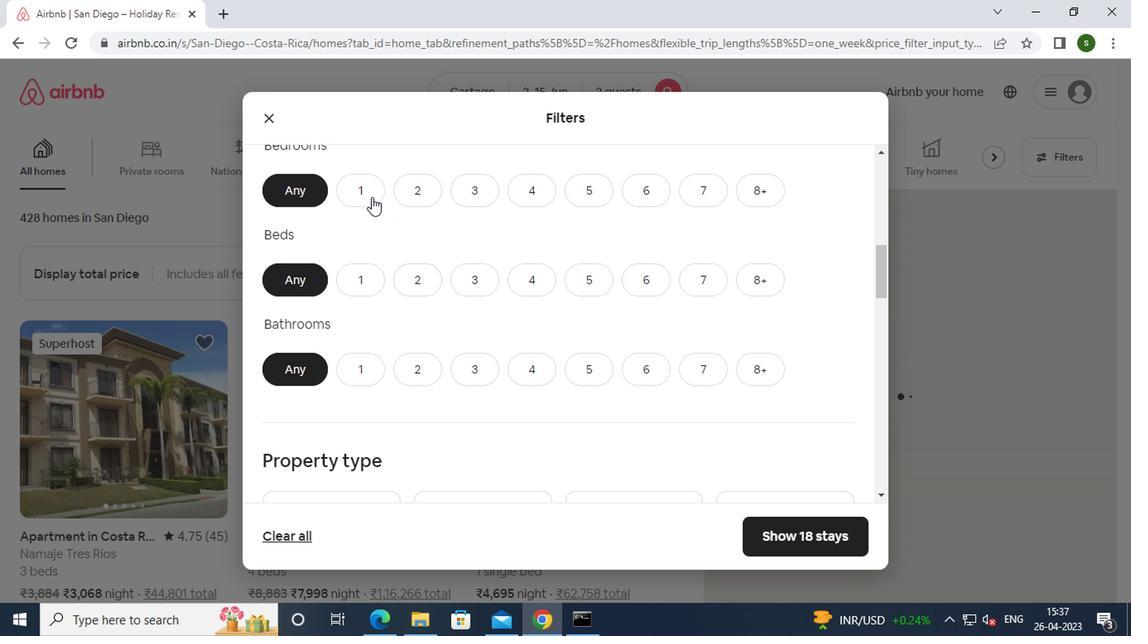 
Action: Mouse moved to (364, 280)
Screenshot: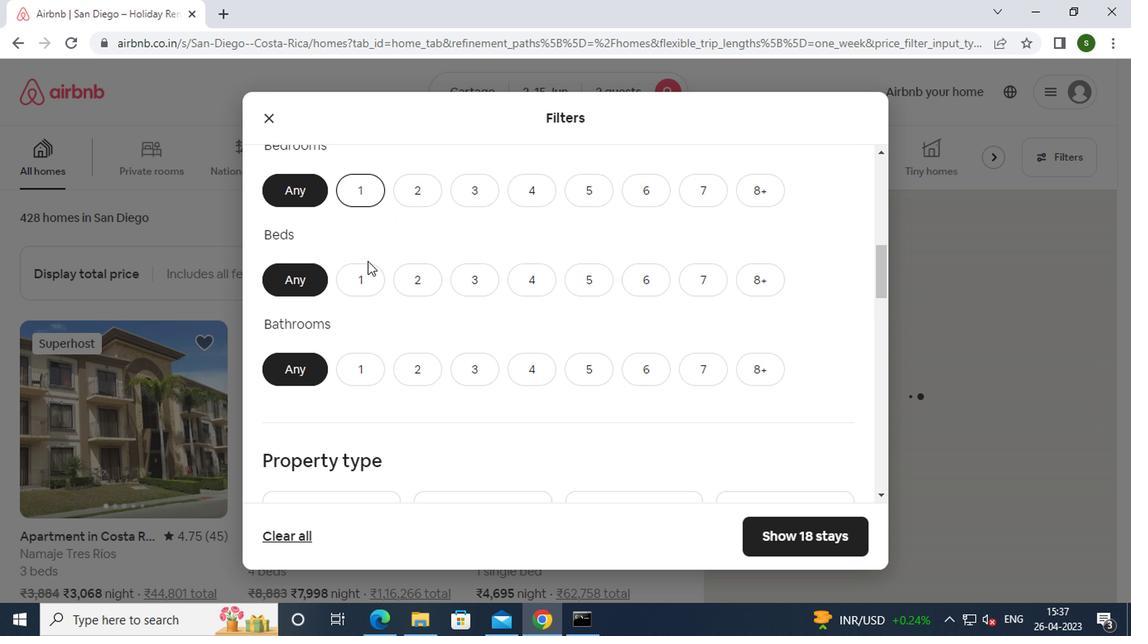 
Action: Mouse pressed left at (364, 280)
Screenshot: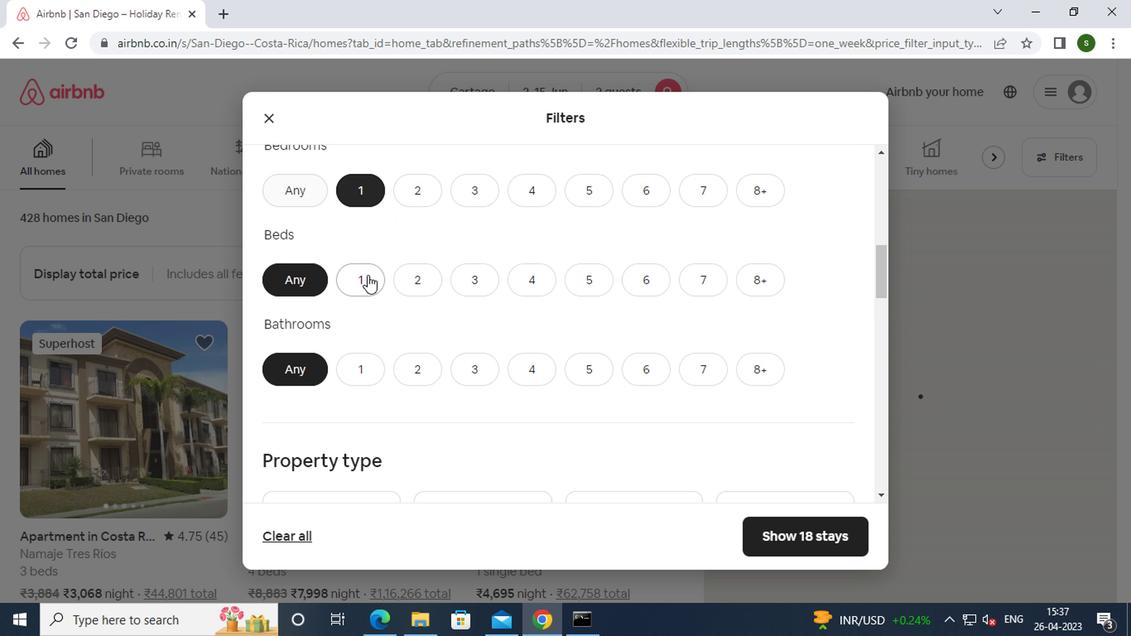 
Action: Mouse moved to (360, 368)
Screenshot: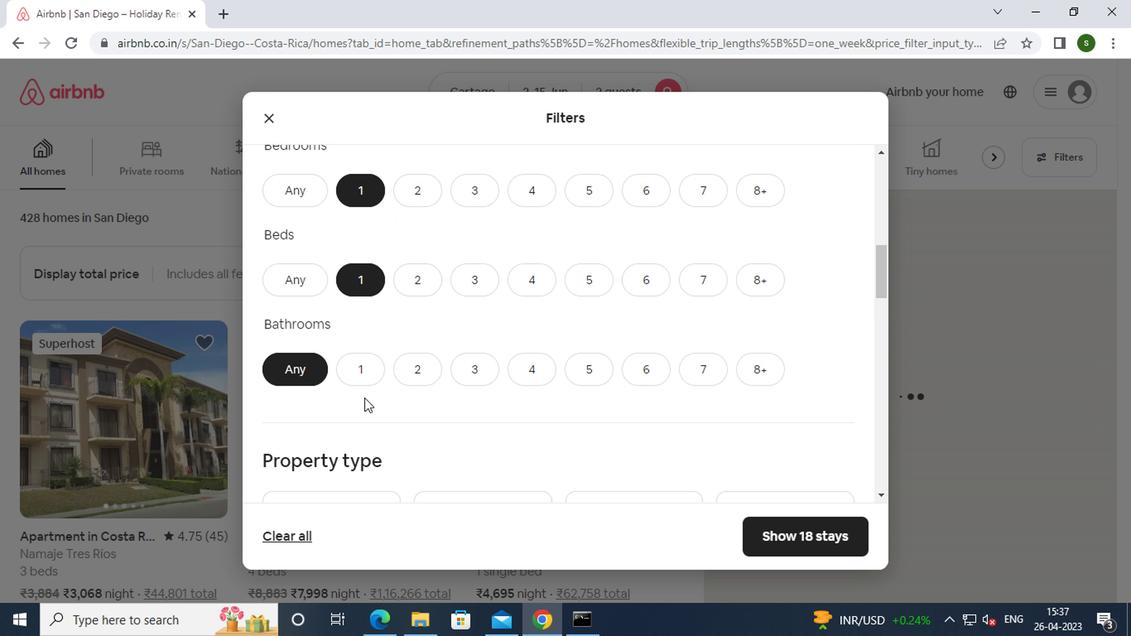
Action: Mouse pressed left at (360, 368)
Screenshot: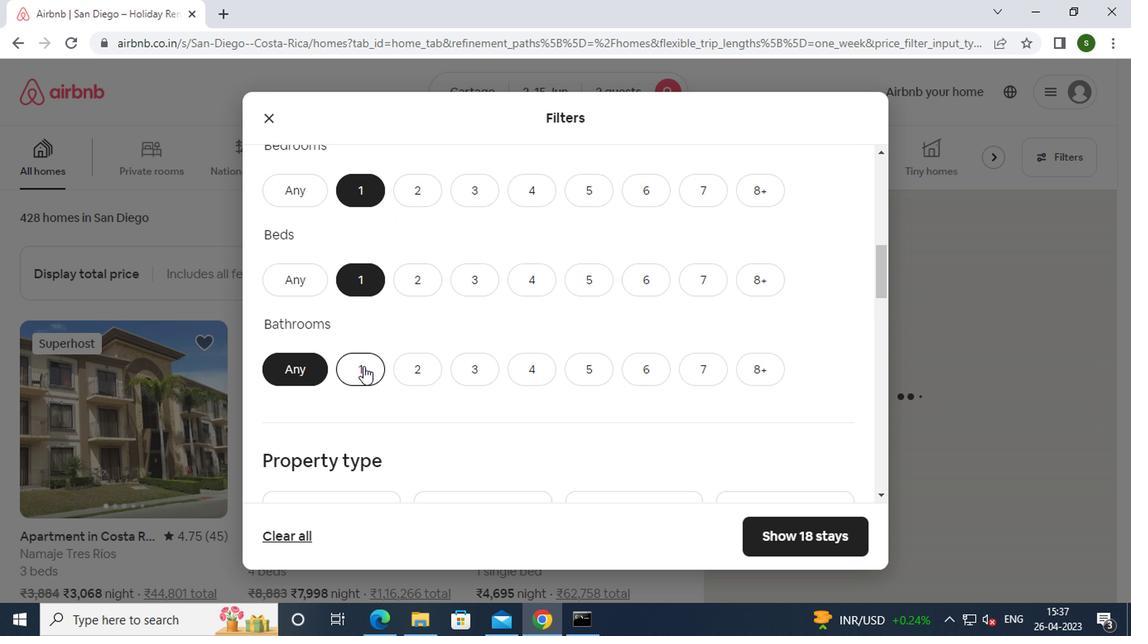 
Action: Mouse moved to (717, 371)
Screenshot: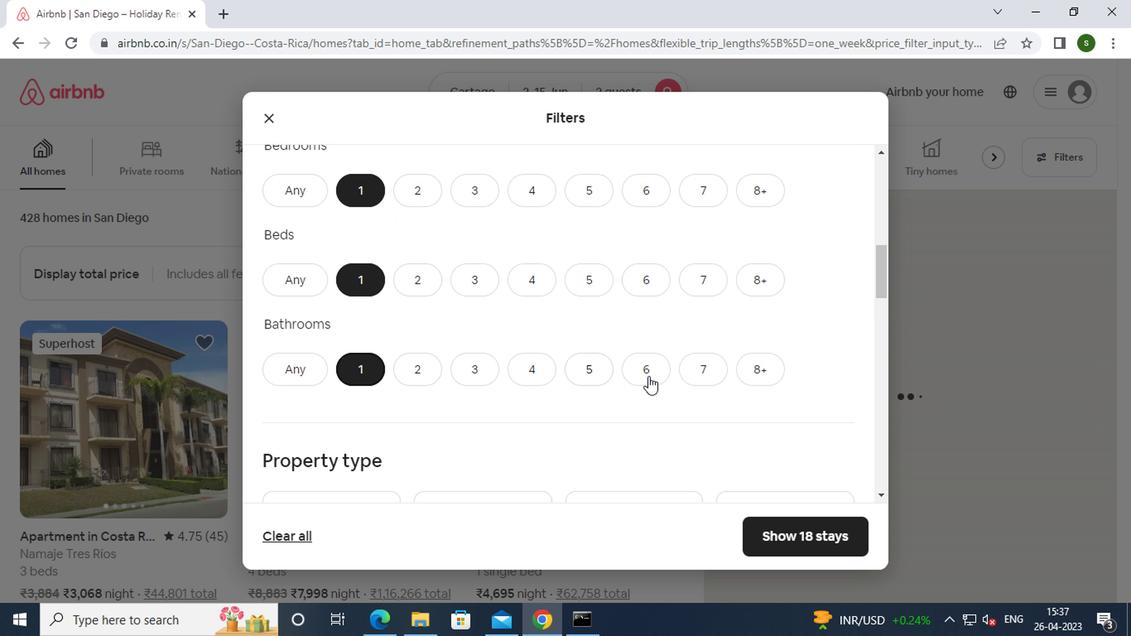 
Action: Mouse scrolled (717, 370) with delta (0, -1)
Screenshot: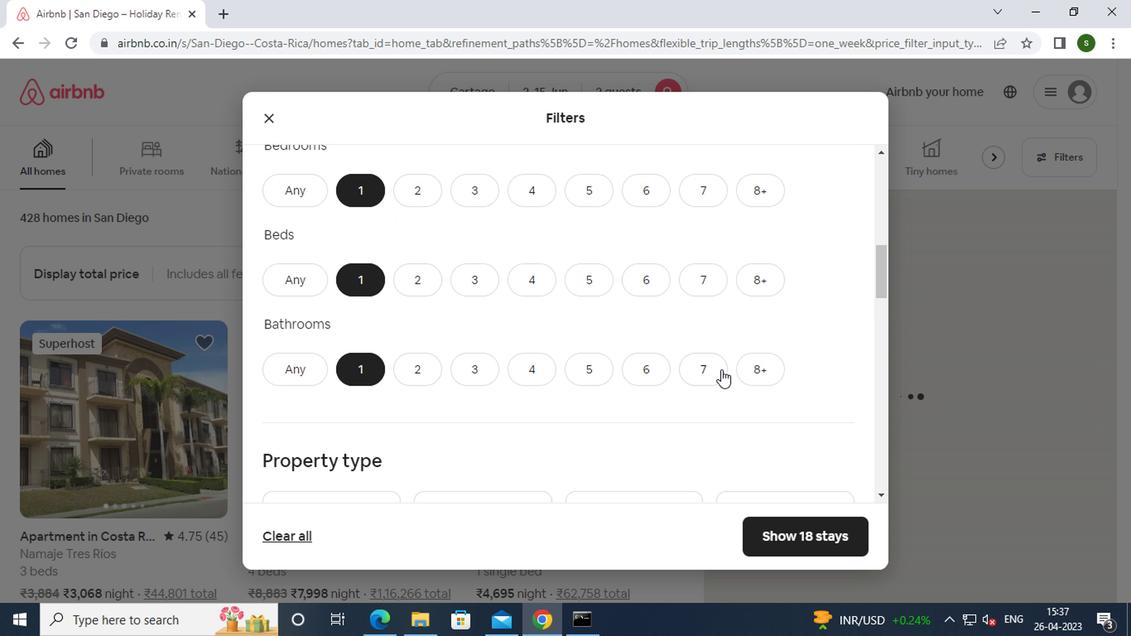 
Action: Mouse scrolled (717, 370) with delta (0, -1)
Screenshot: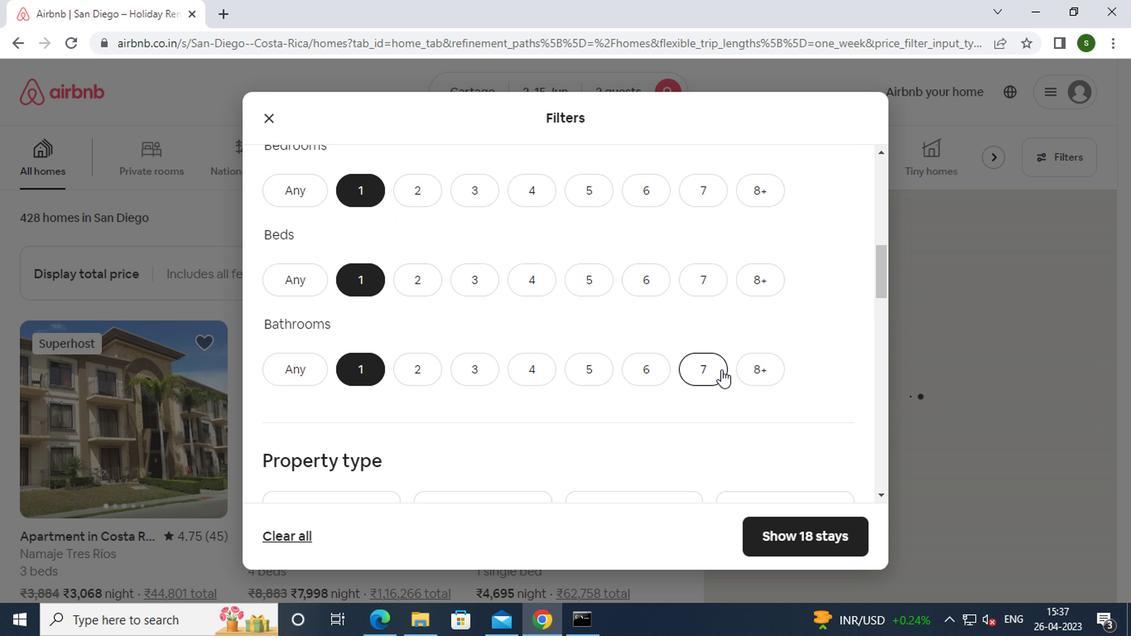 
Action: Mouse scrolled (717, 370) with delta (0, -1)
Screenshot: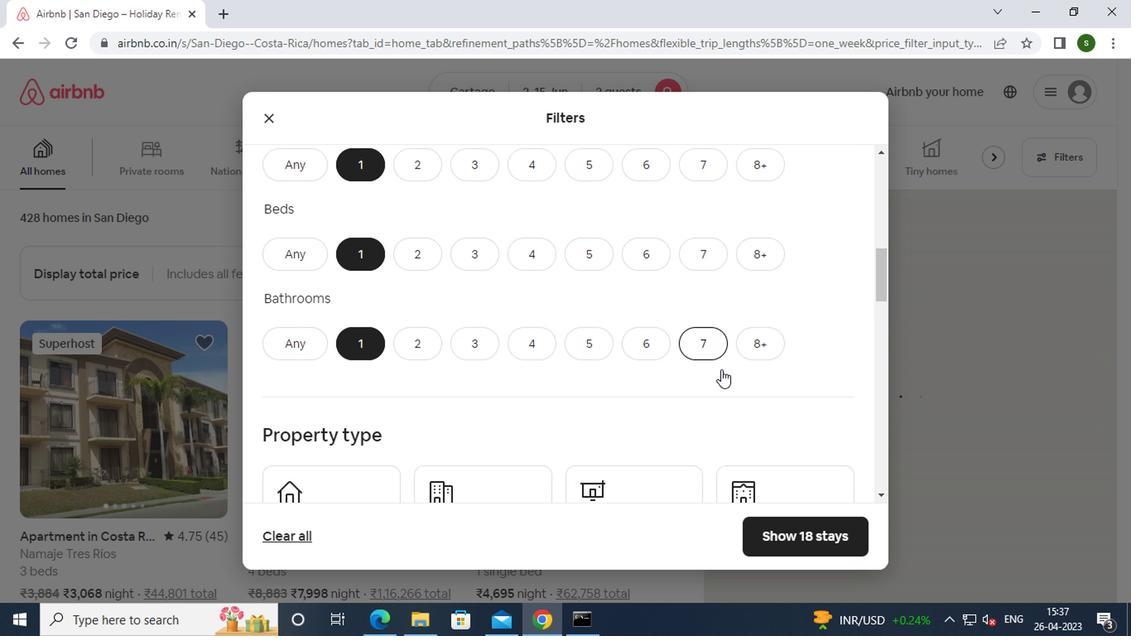 
Action: Mouse moved to (334, 296)
Screenshot: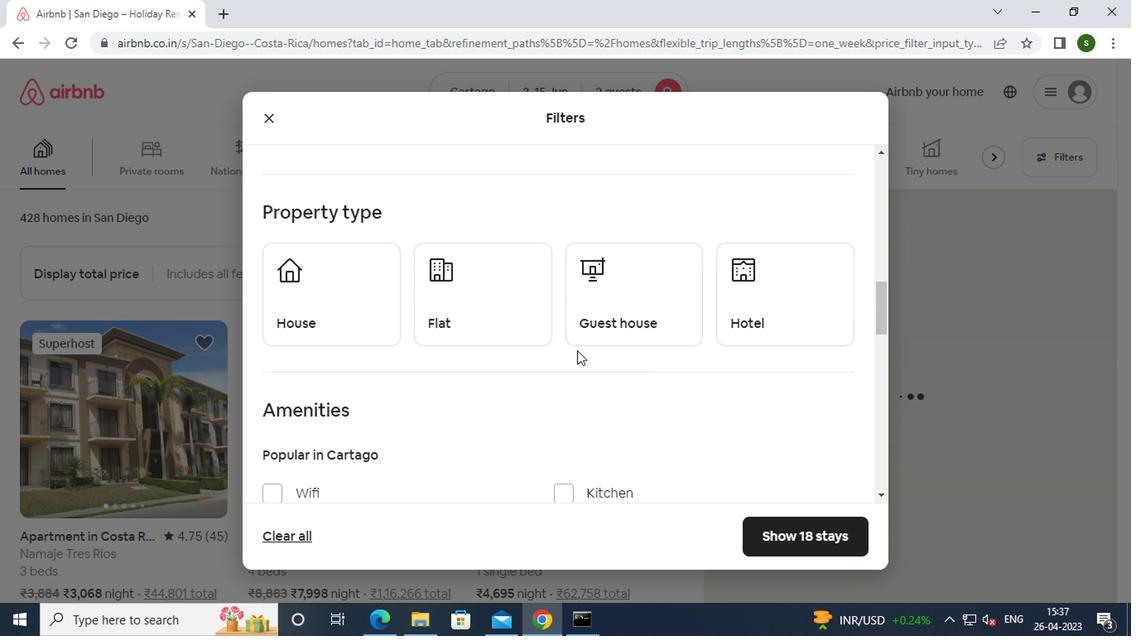 
Action: Mouse pressed left at (334, 296)
Screenshot: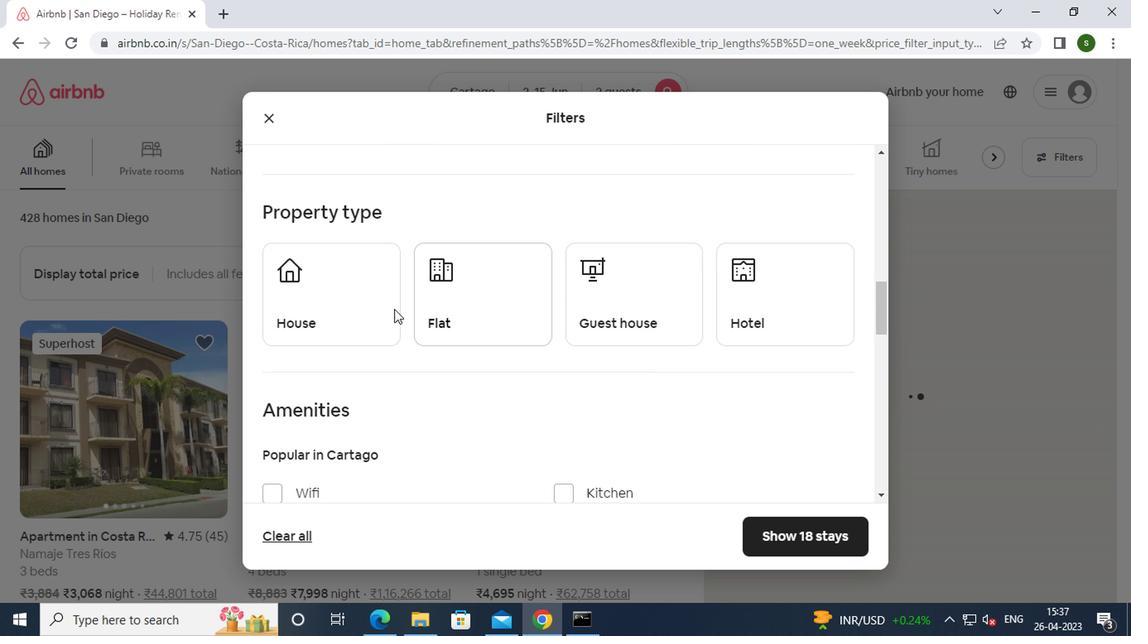 
Action: Mouse moved to (512, 322)
Screenshot: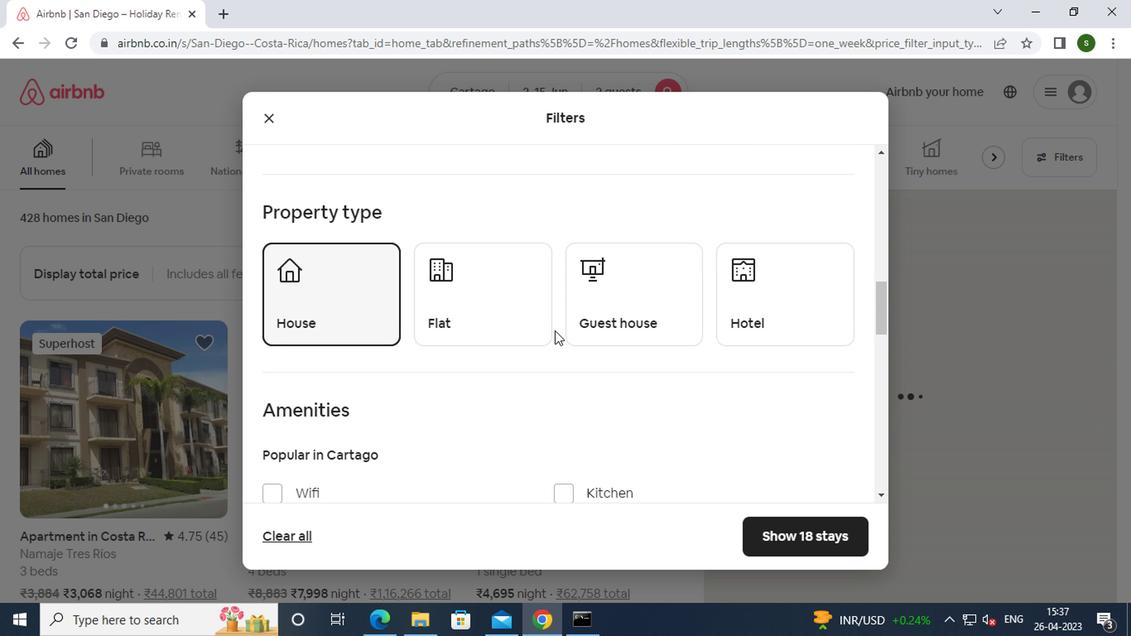 
Action: Mouse pressed left at (512, 322)
Screenshot: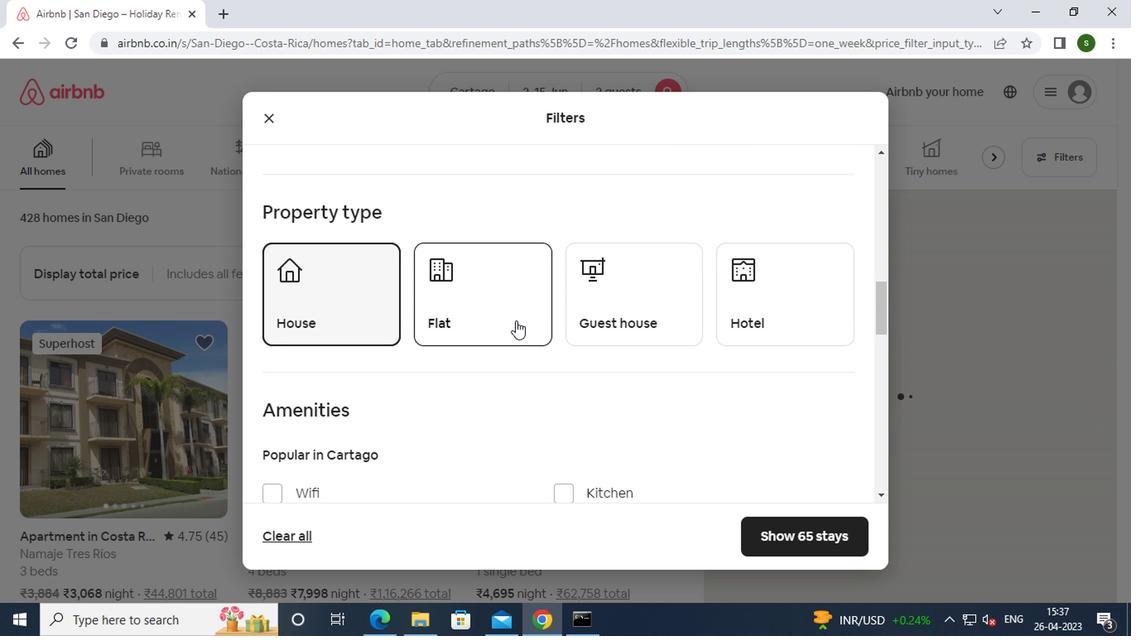 
Action: Mouse moved to (627, 318)
Screenshot: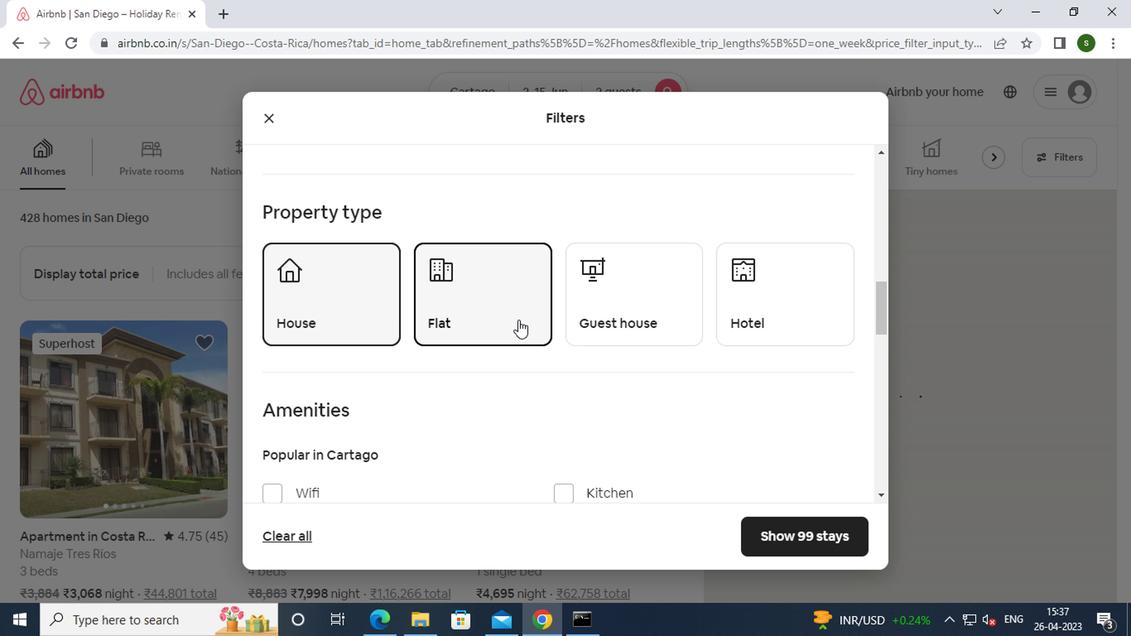 
Action: Mouse pressed left at (627, 318)
Screenshot: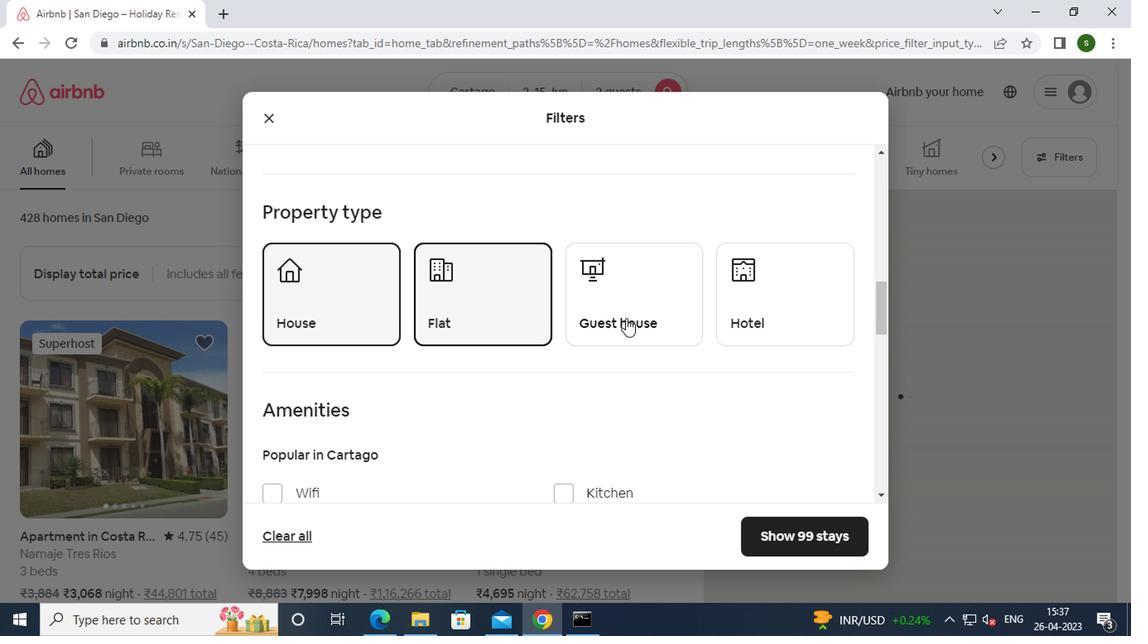 
Action: Mouse moved to (786, 297)
Screenshot: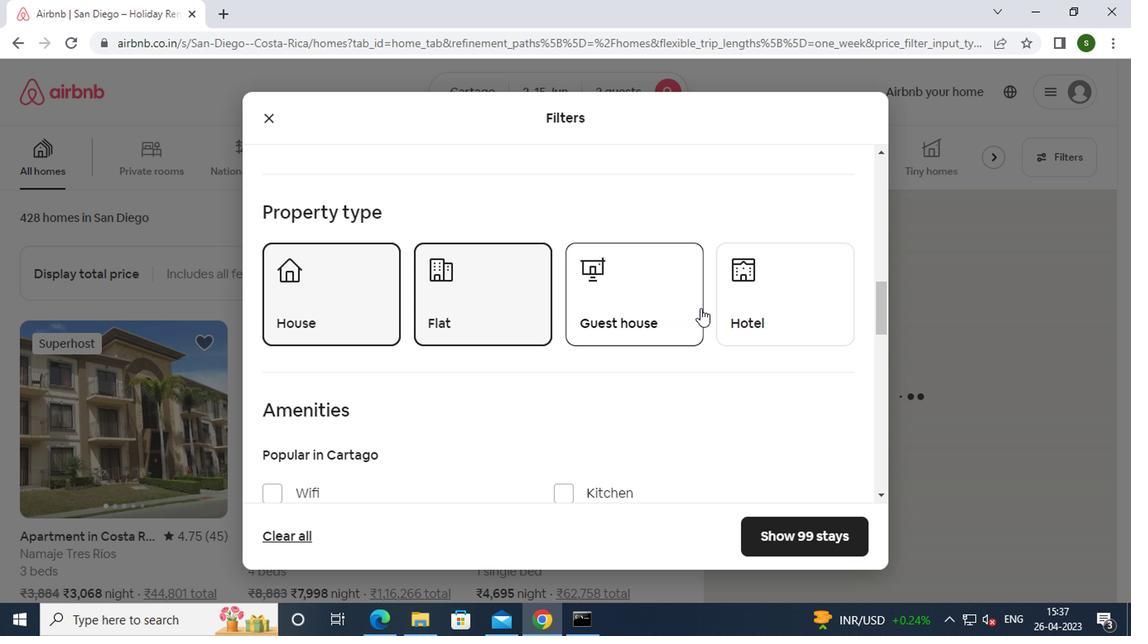 
Action: Mouse pressed left at (786, 297)
Screenshot: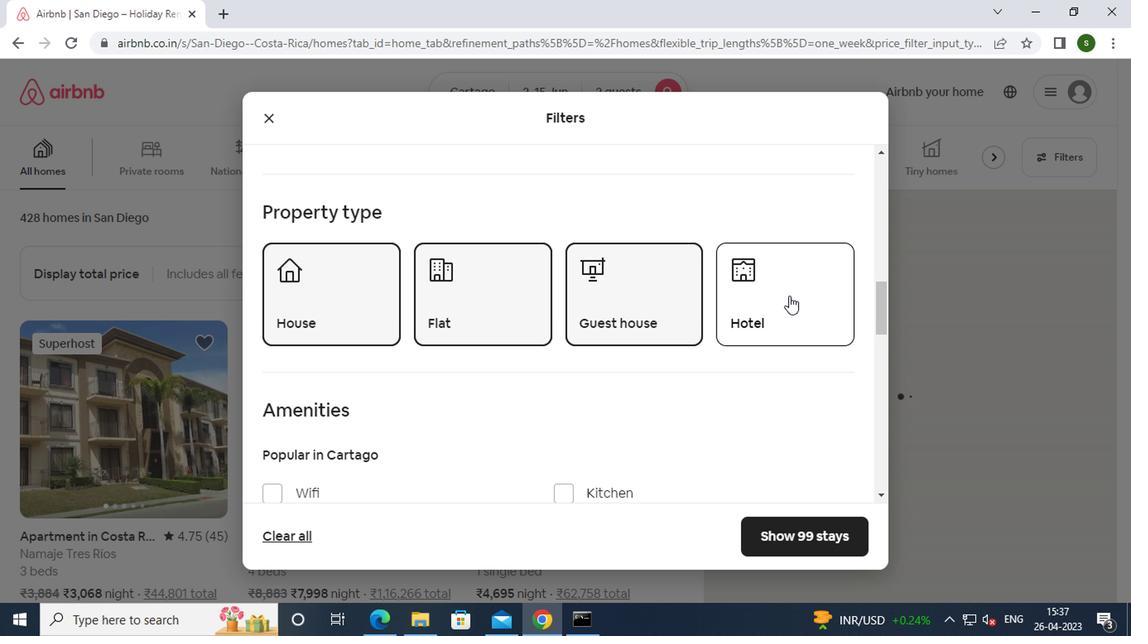 
Action: Mouse moved to (702, 315)
Screenshot: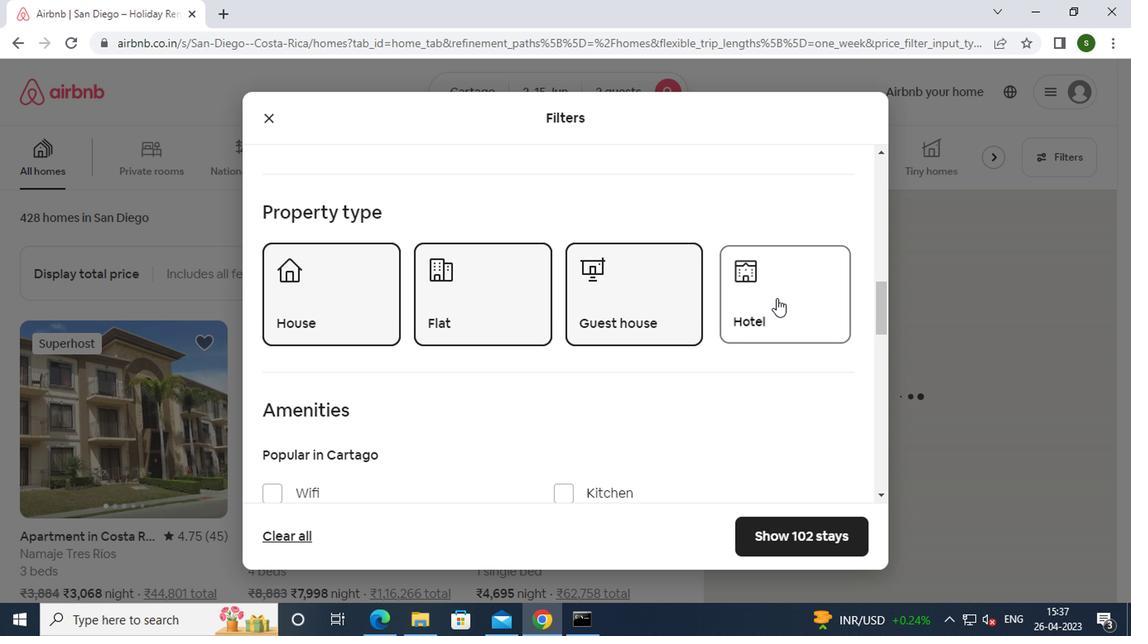 
Action: Mouse scrolled (702, 315) with delta (0, 0)
Screenshot: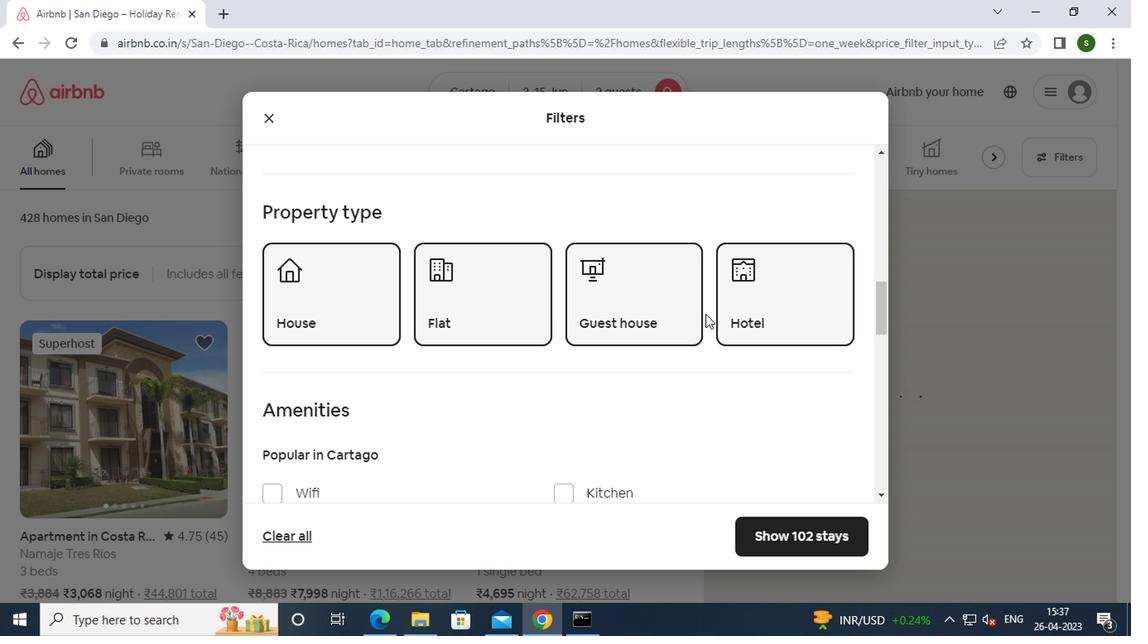 
Action: Mouse scrolled (702, 315) with delta (0, 0)
Screenshot: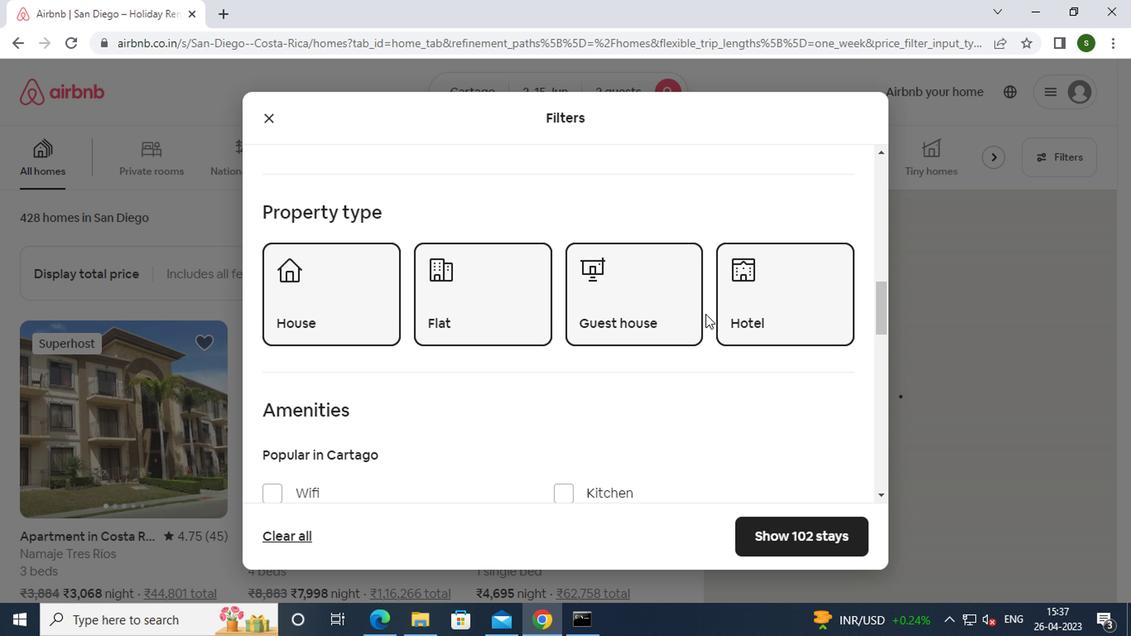 
Action: Mouse scrolled (702, 315) with delta (0, 0)
Screenshot: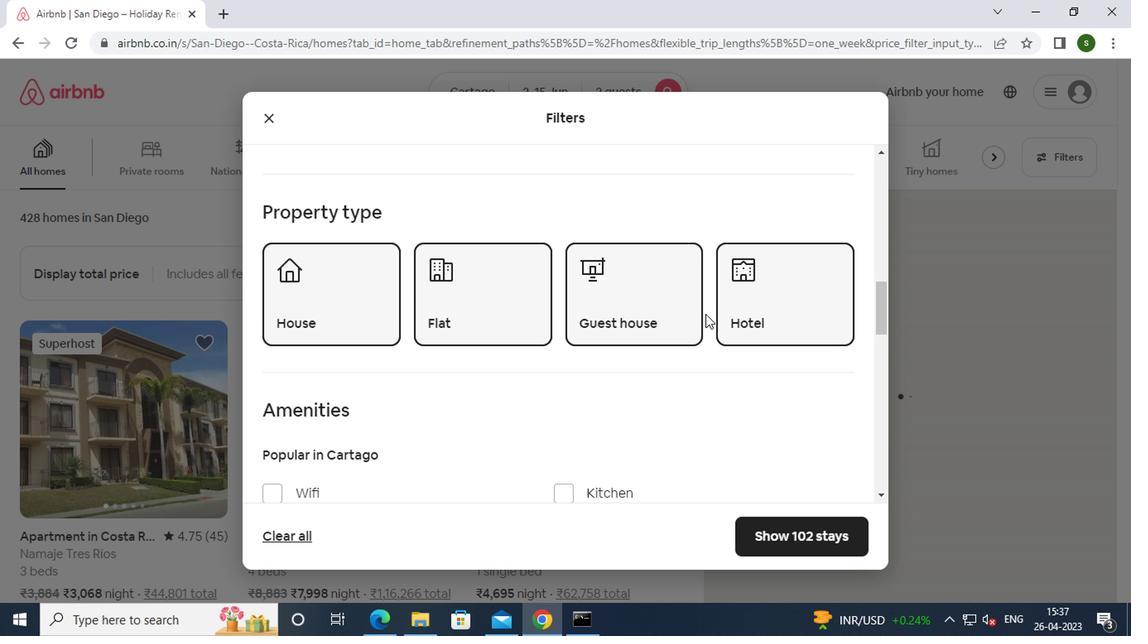 
Action: Mouse scrolled (702, 315) with delta (0, 0)
Screenshot: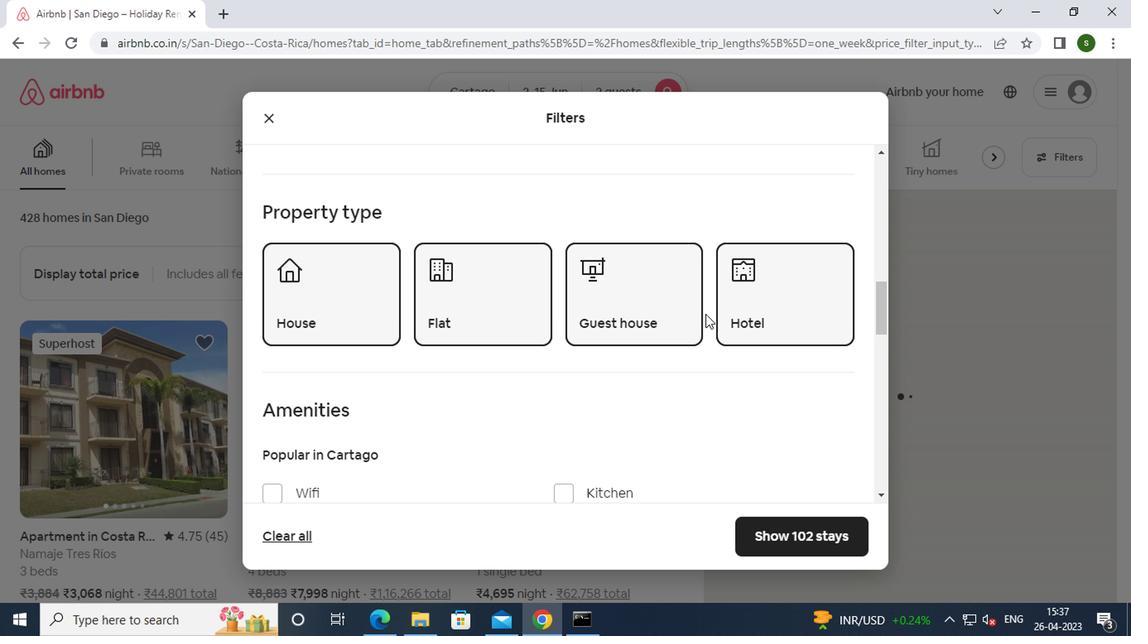 
Action: Mouse scrolled (702, 315) with delta (0, 0)
Screenshot: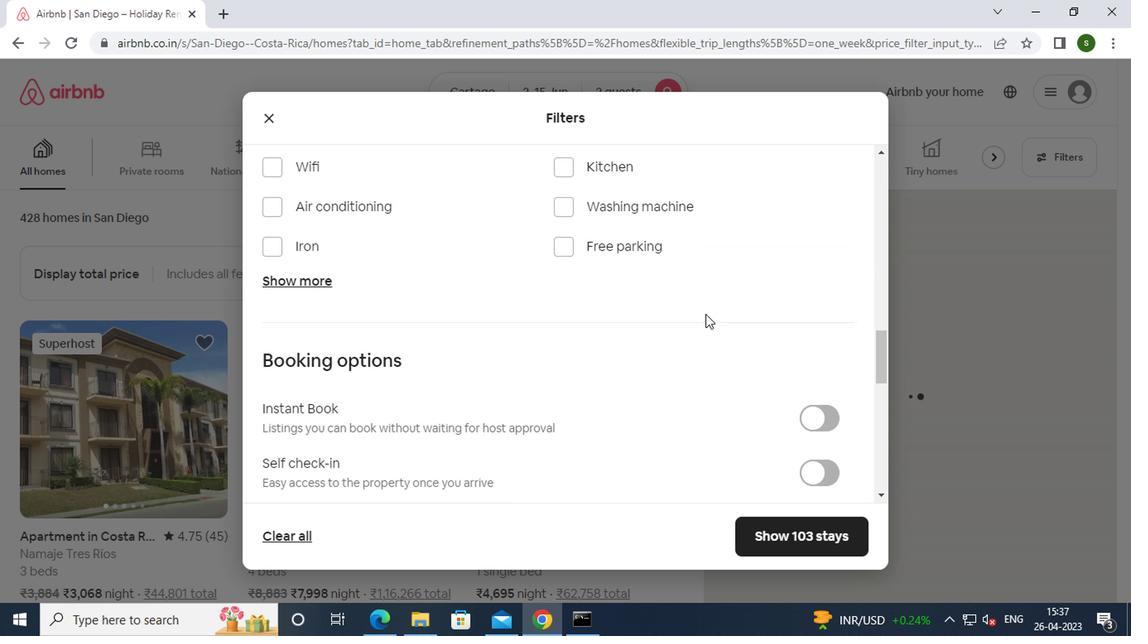 
Action: Mouse scrolled (702, 315) with delta (0, 0)
Screenshot: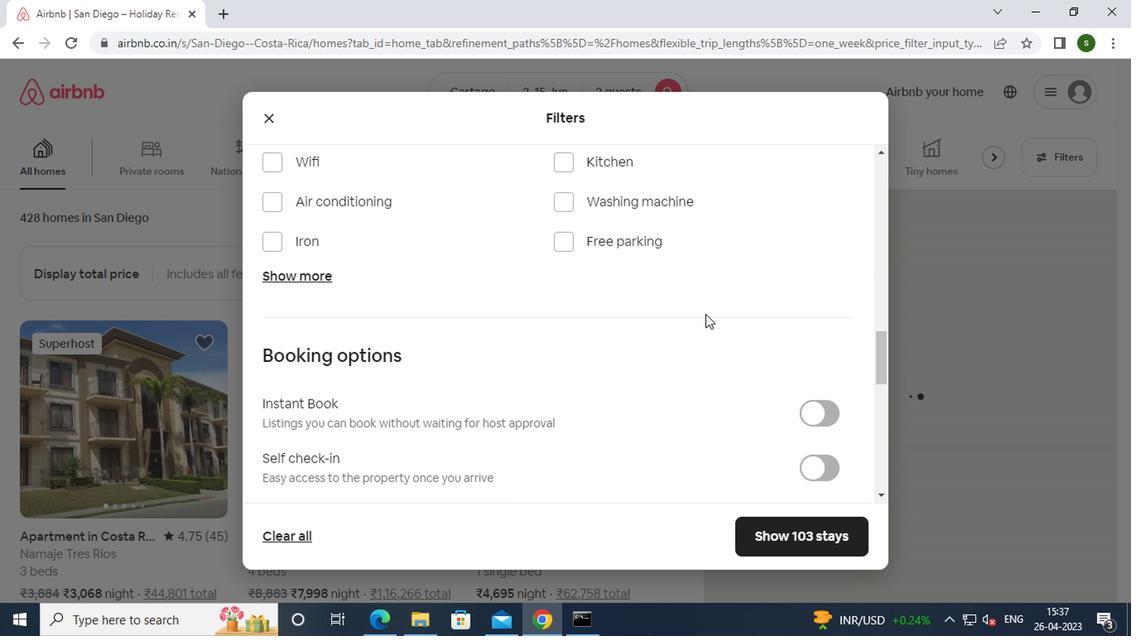 
Action: Mouse moved to (813, 305)
Screenshot: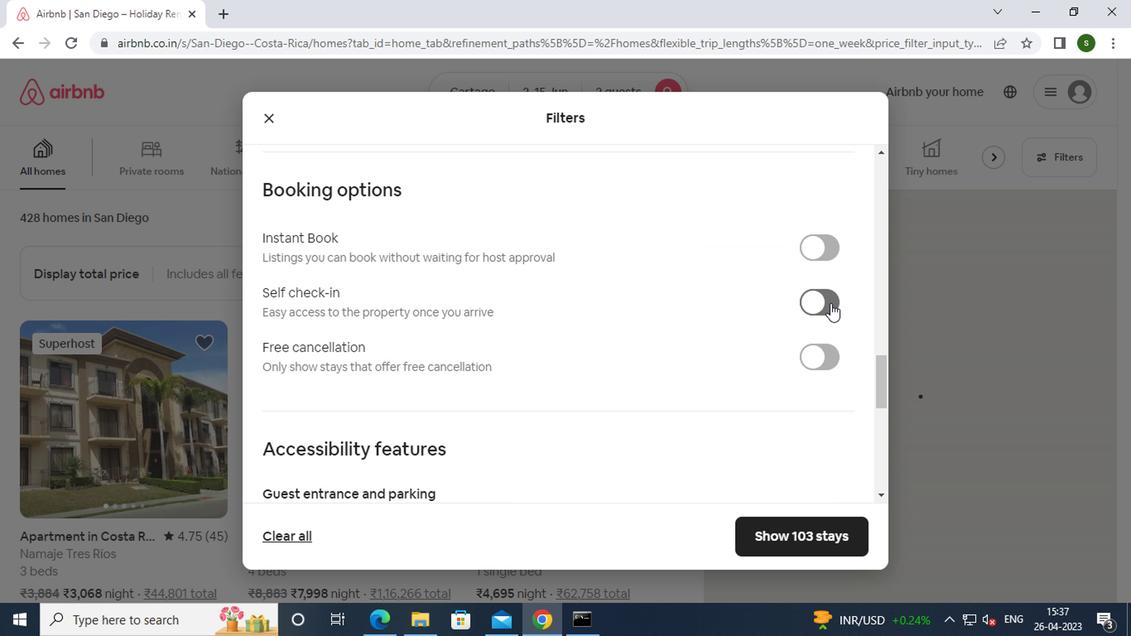 
Action: Mouse pressed left at (813, 305)
Screenshot: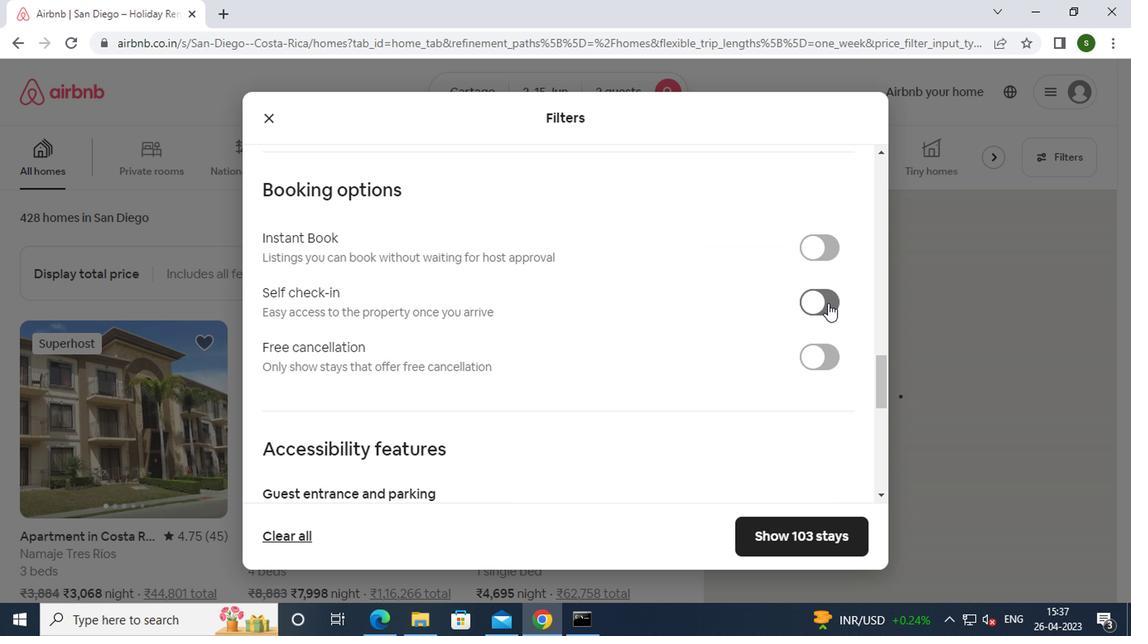 
Action: Mouse moved to (701, 329)
Screenshot: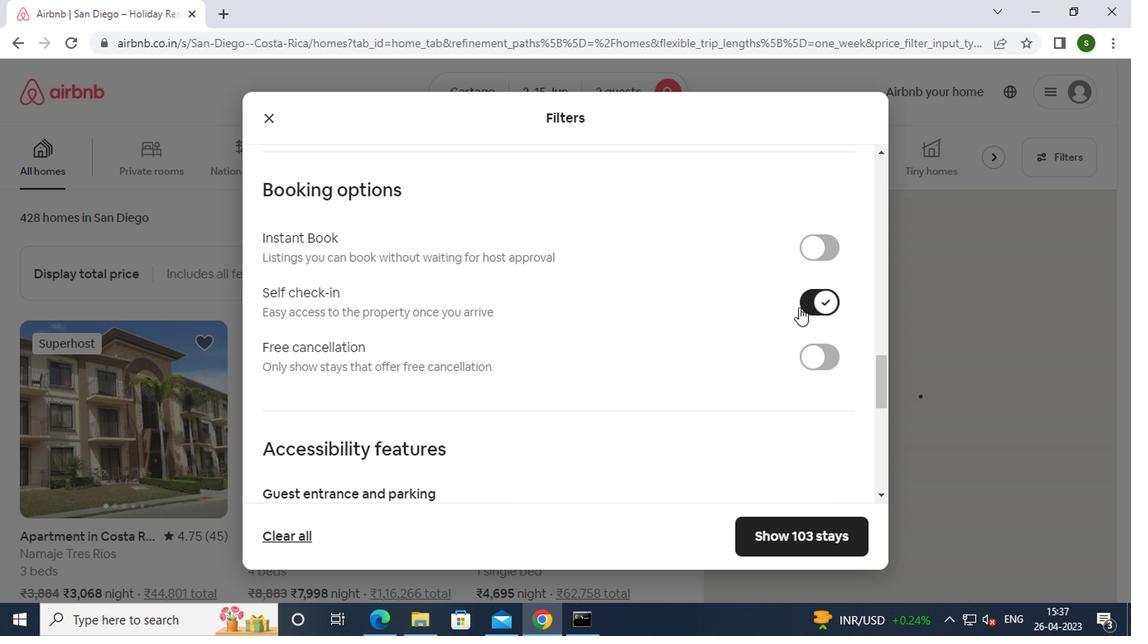 
Action: Mouse scrolled (701, 329) with delta (0, 0)
Screenshot: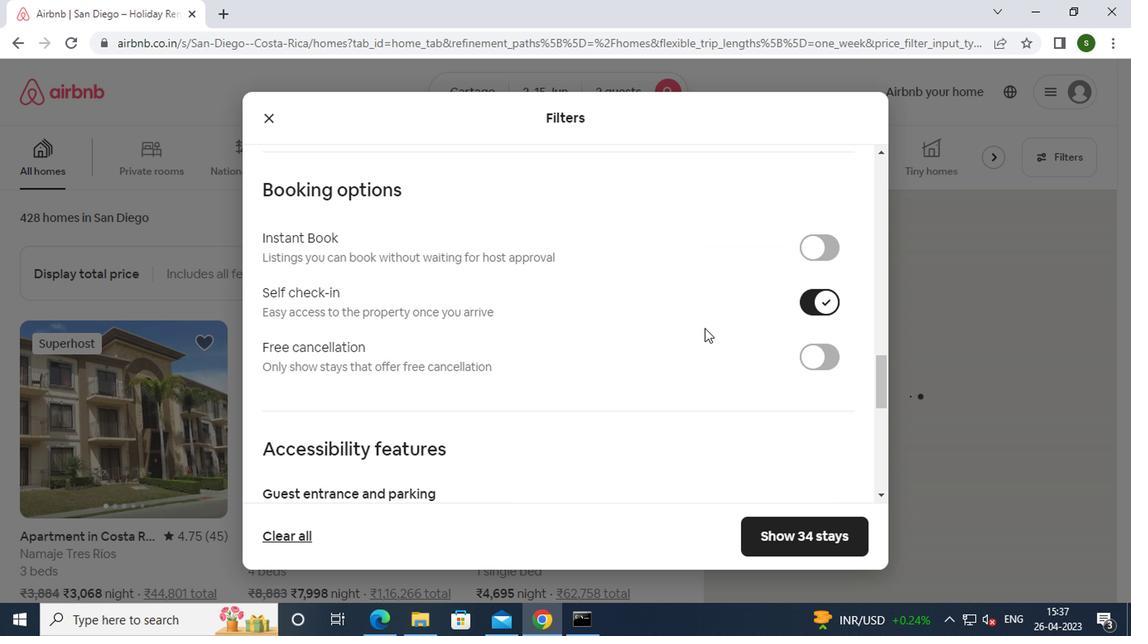 
Action: Mouse scrolled (701, 329) with delta (0, 0)
Screenshot: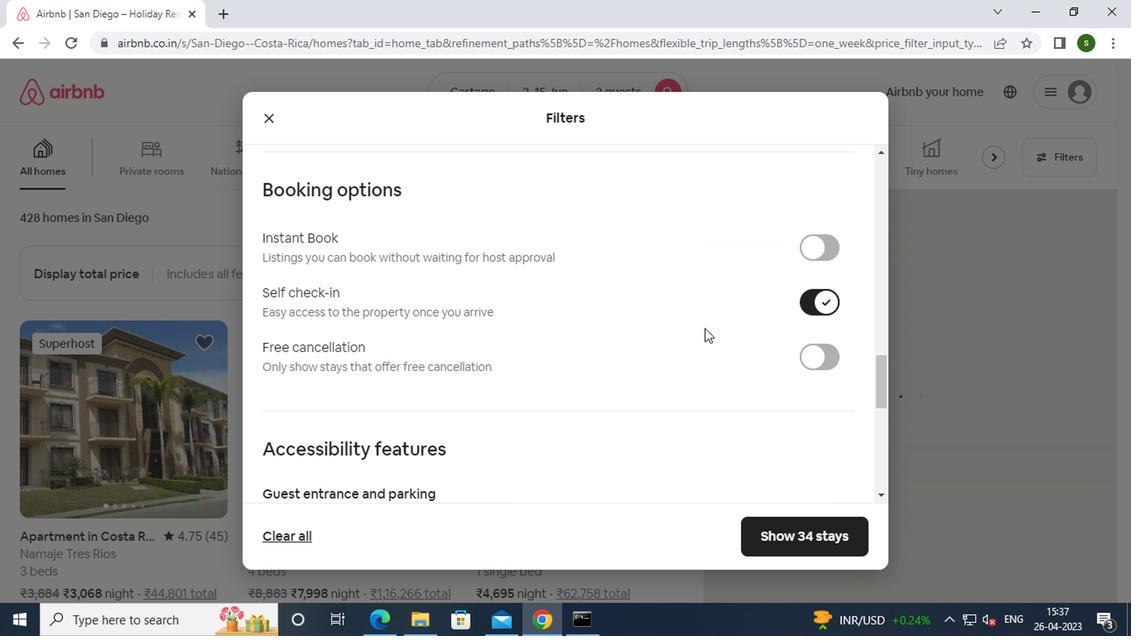 
Action: Mouse scrolled (701, 329) with delta (0, 0)
Screenshot: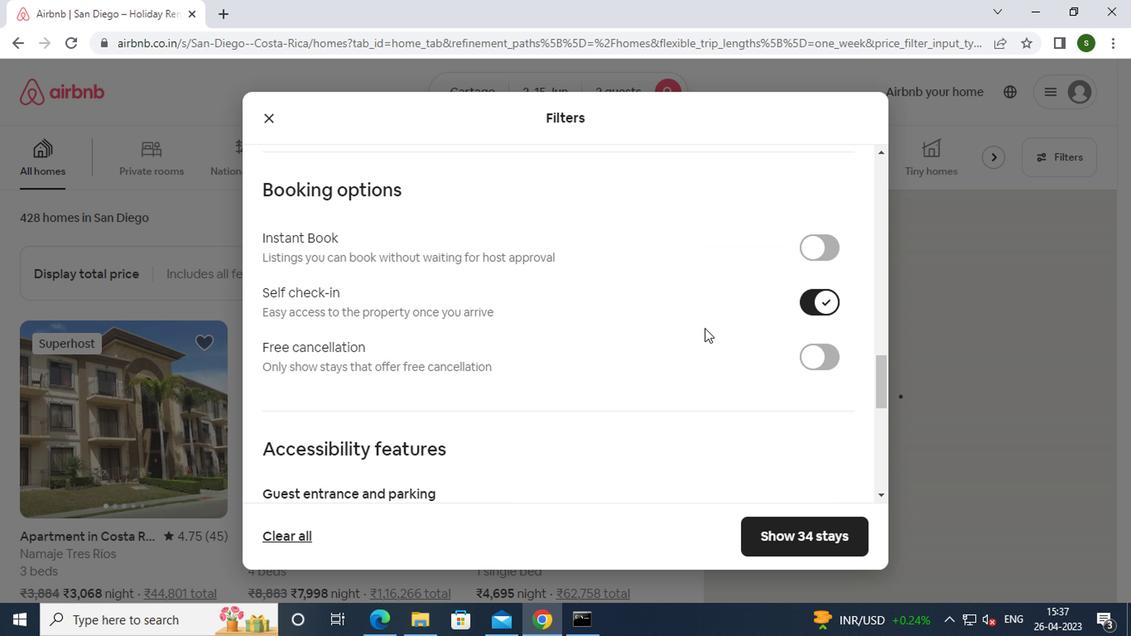 
Action: Mouse scrolled (701, 329) with delta (0, 0)
Screenshot: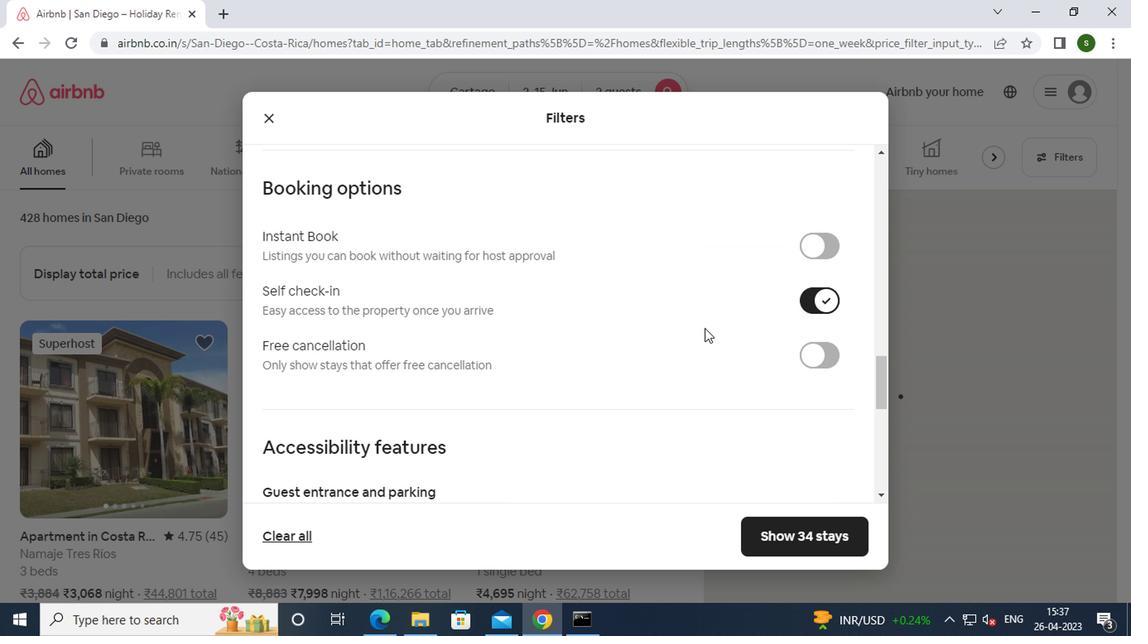 
Action: Mouse scrolled (701, 329) with delta (0, 0)
Screenshot: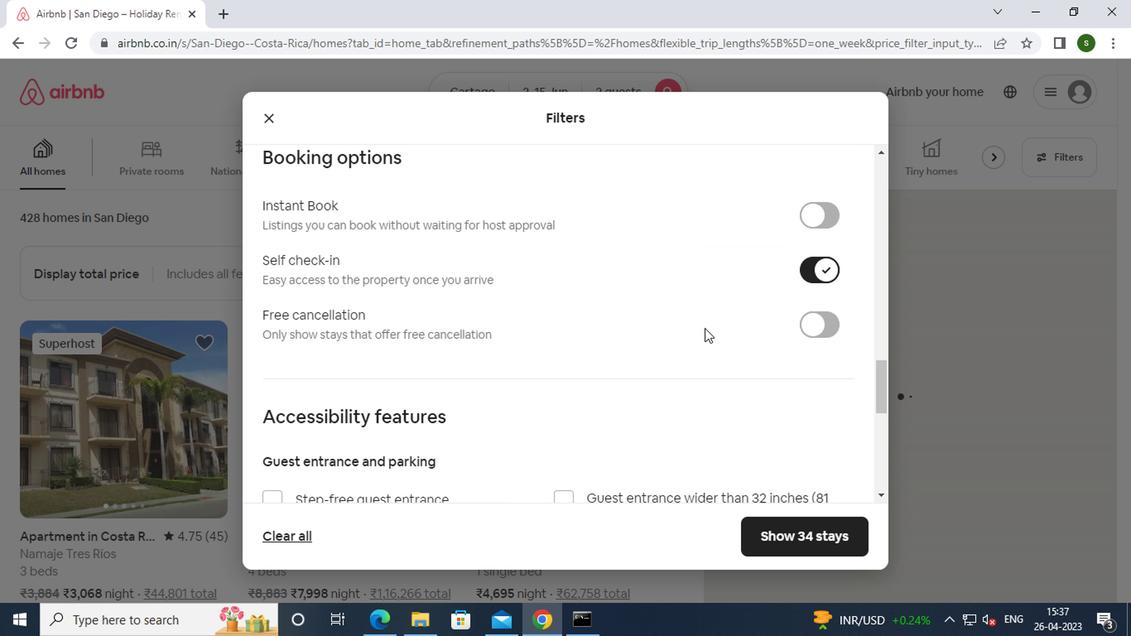 
Action: Mouse scrolled (701, 329) with delta (0, 0)
Screenshot: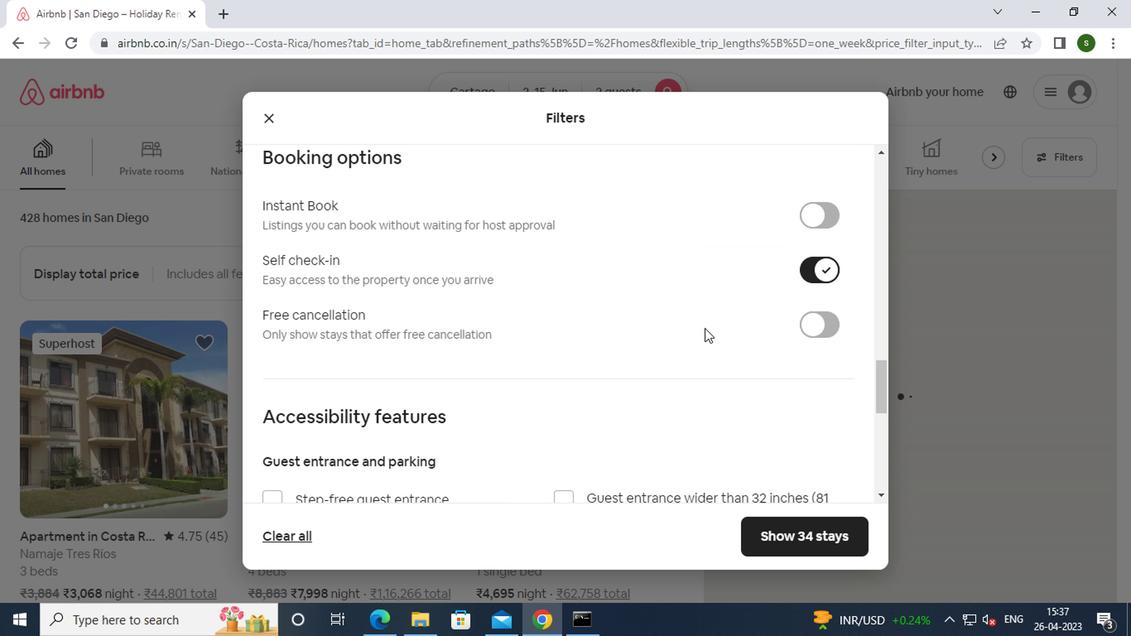 
Action: Mouse scrolled (701, 329) with delta (0, 0)
Screenshot: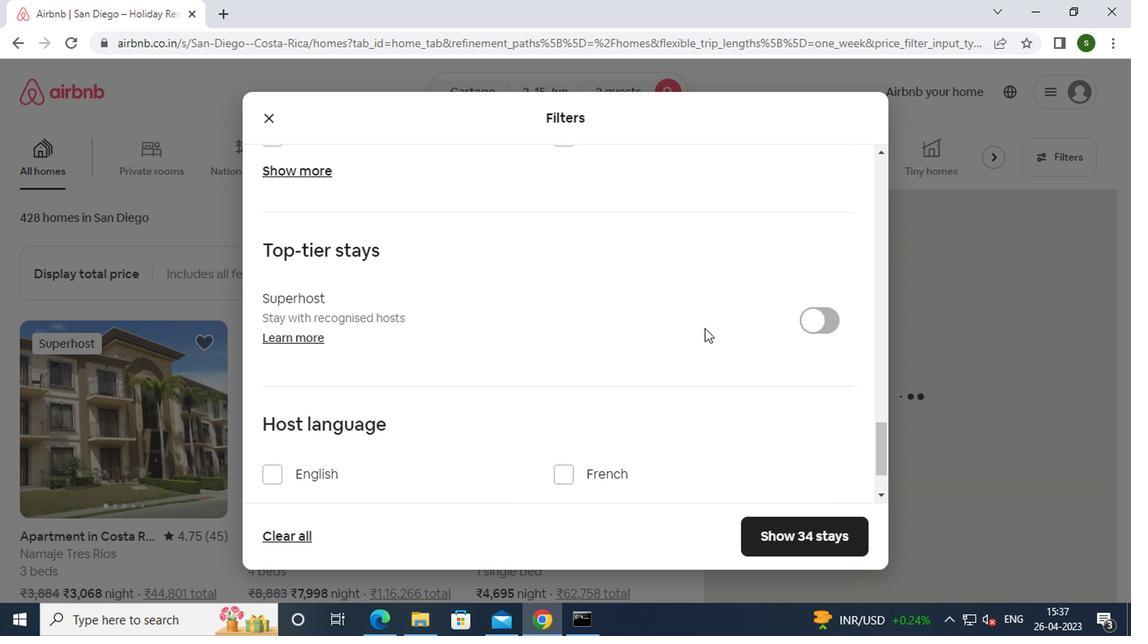 
Action: Mouse scrolled (701, 329) with delta (0, 0)
Screenshot: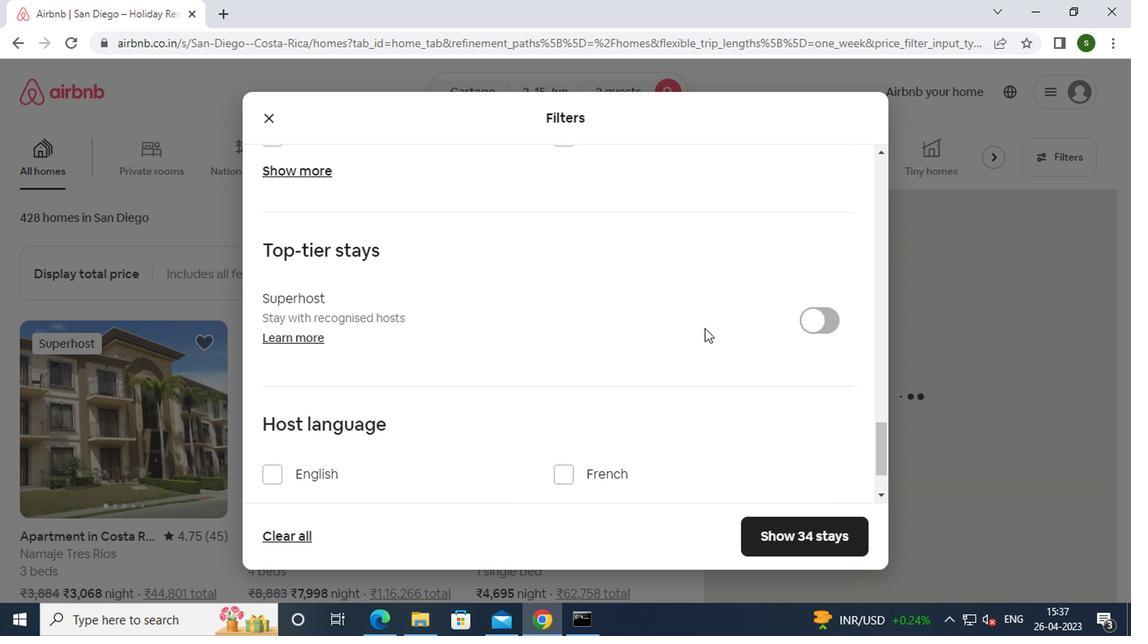 
Action: Mouse scrolled (701, 329) with delta (0, 0)
Screenshot: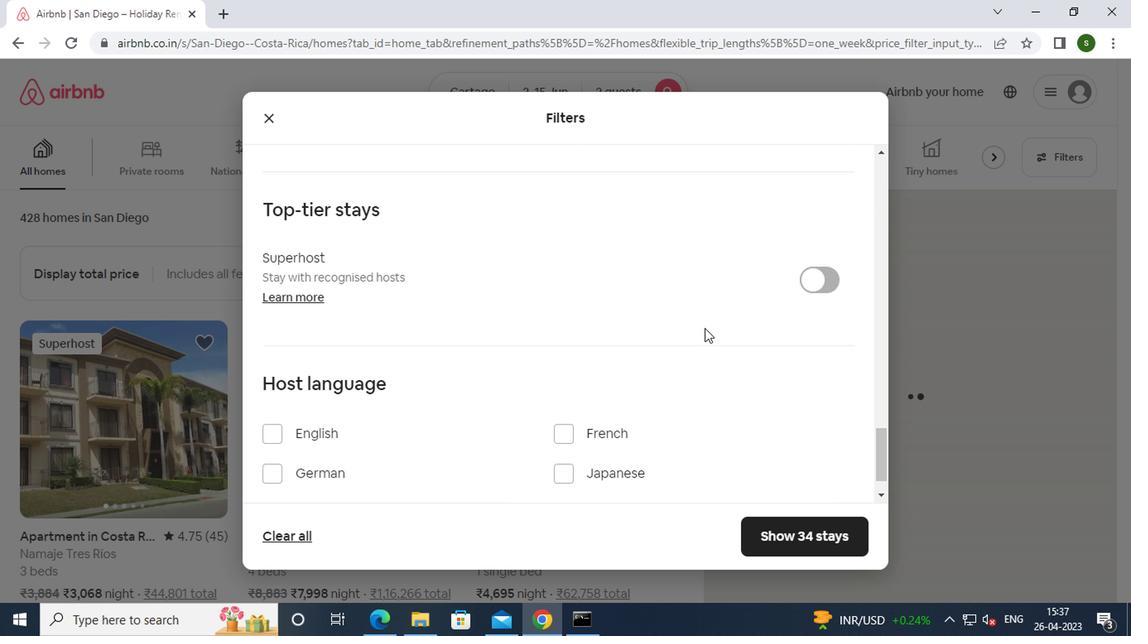 
Action: Mouse scrolled (701, 329) with delta (0, 0)
Screenshot: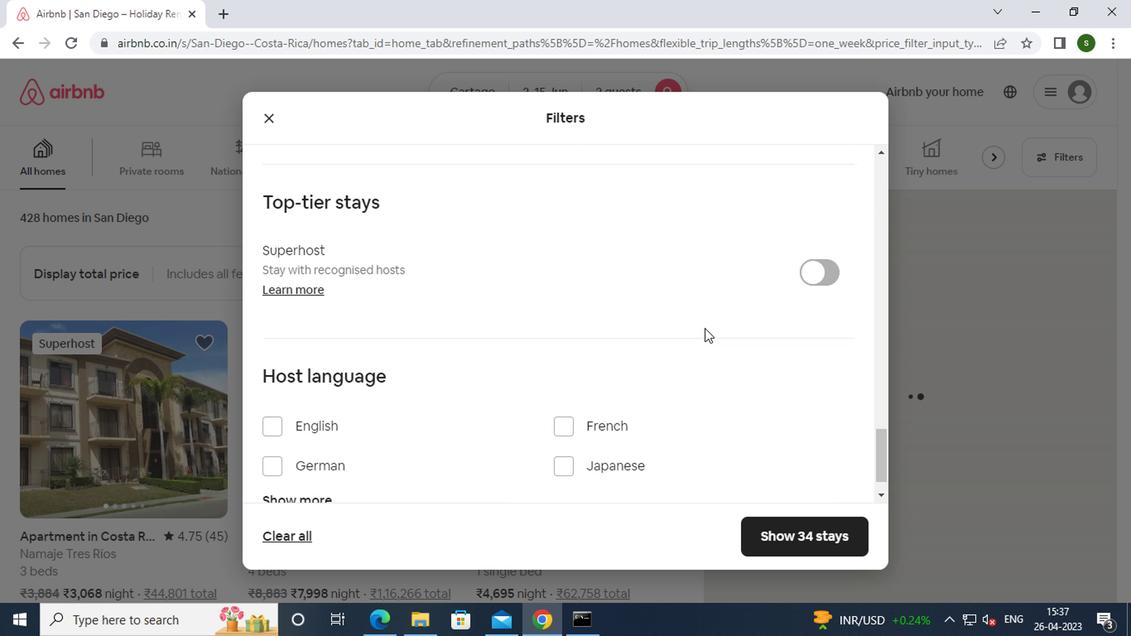 
Action: Mouse moved to (327, 394)
Screenshot: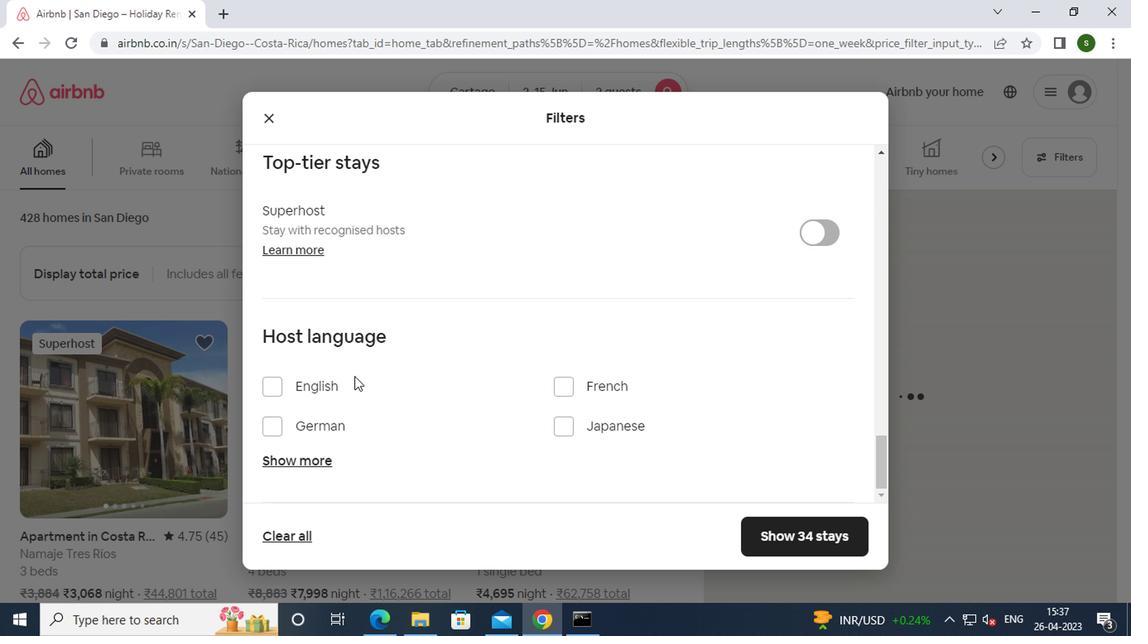 
Action: Mouse pressed left at (327, 394)
Screenshot: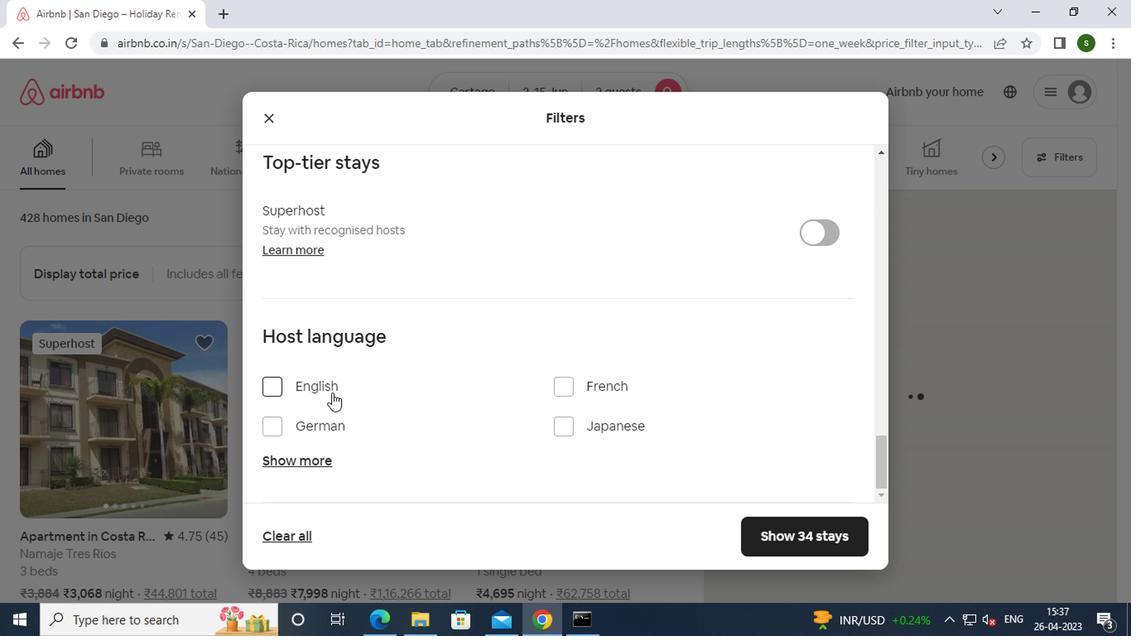 
Action: Mouse moved to (793, 550)
Screenshot: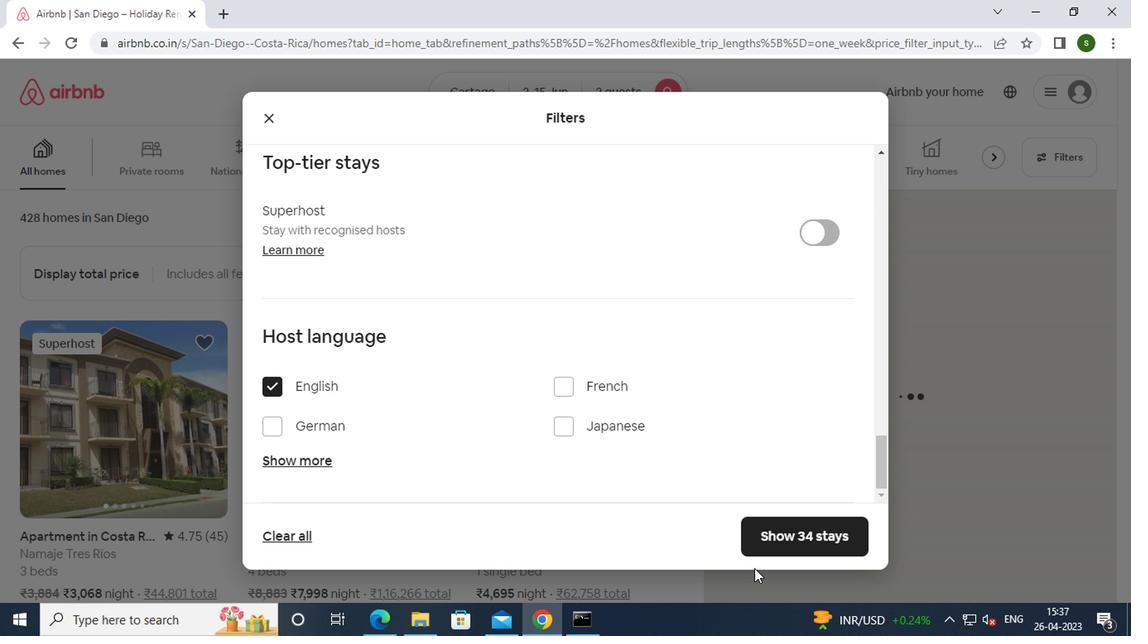 
Action: Mouse pressed left at (793, 550)
Screenshot: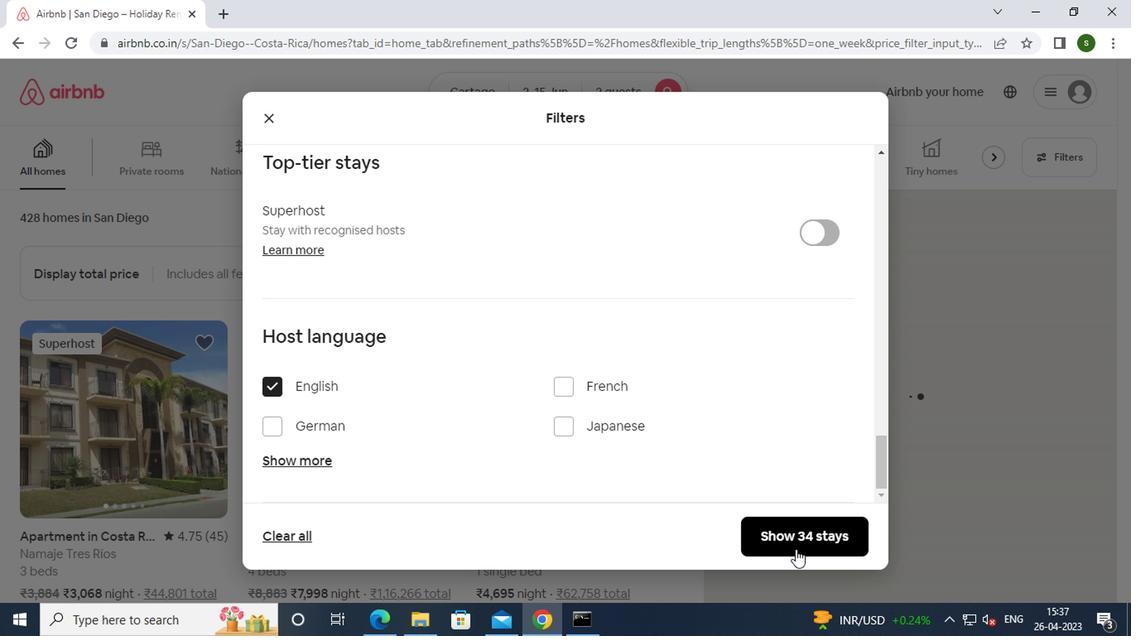 
